 Task: Look for space in Badūria, India from 2nd June, 2023 to 15th June, 2023 for 2 adults and 1 pet in price range Rs.10000 to Rs.15000. Place can be entire place with 1  bedroom having 1 bed and 1 bathroom. Property type can be house, flat, guest house, hotel. Booking option can be shelf check-in. Required host language is English.
Action: Mouse moved to (436, 96)
Screenshot: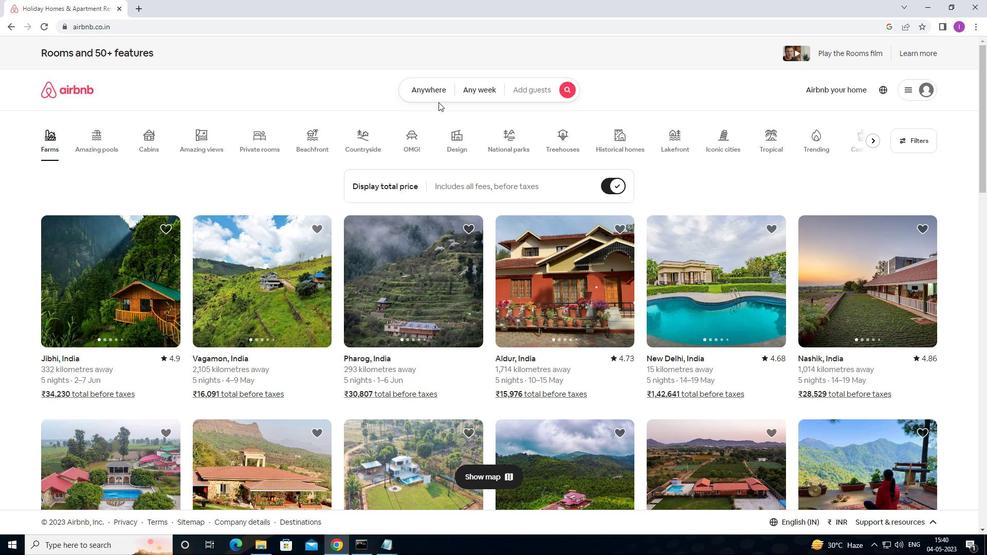 
Action: Mouse pressed left at (436, 96)
Screenshot: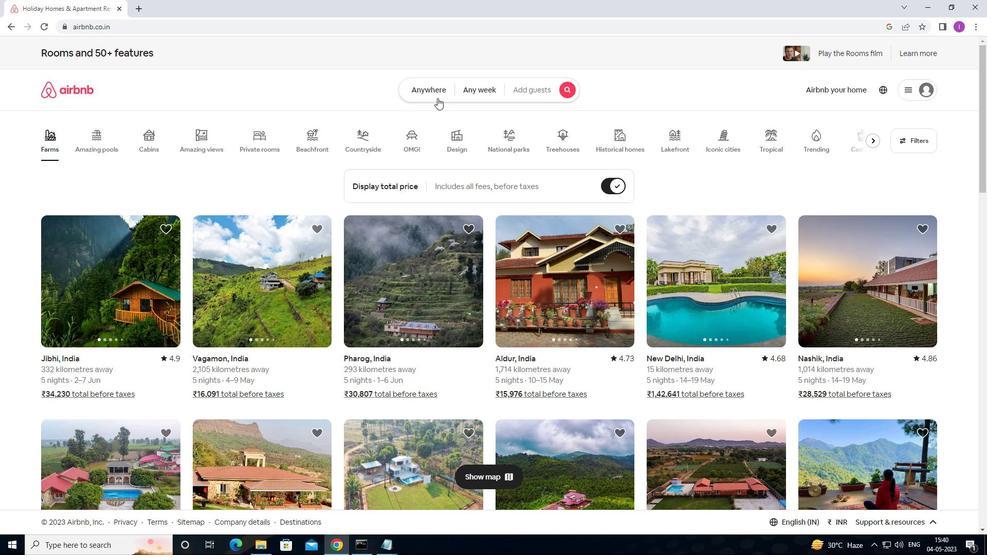 
Action: Mouse moved to (334, 129)
Screenshot: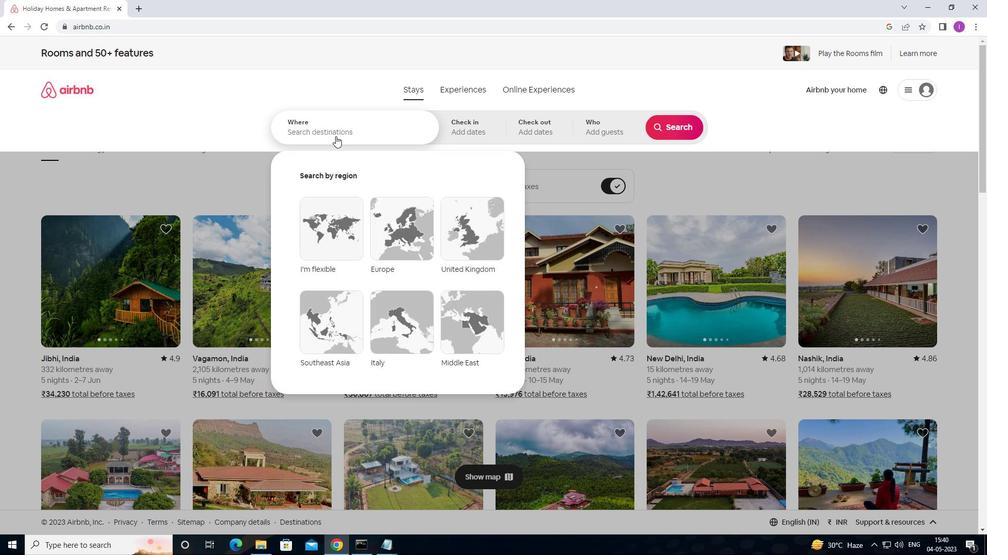 
Action: Mouse pressed left at (334, 129)
Screenshot: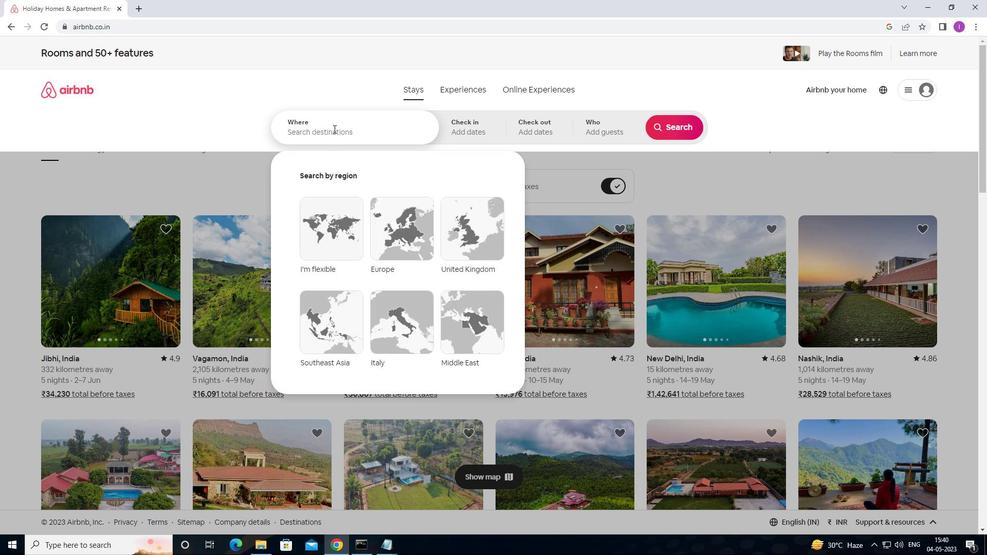 
Action: Mouse moved to (467, 133)
Screenshot: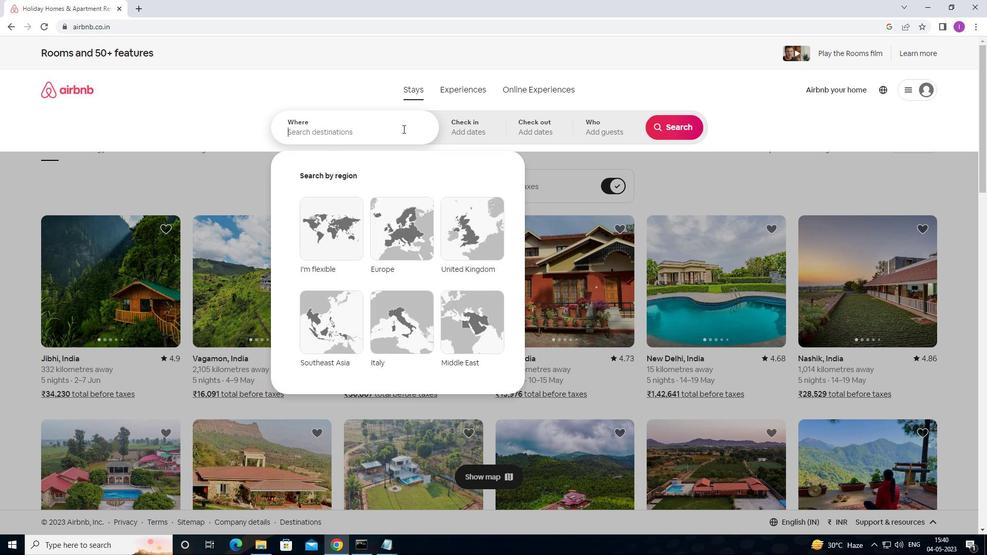 
Action: Key pressed <Key.shift>BADURIA,<Key.shift>INDIA
Screenshot: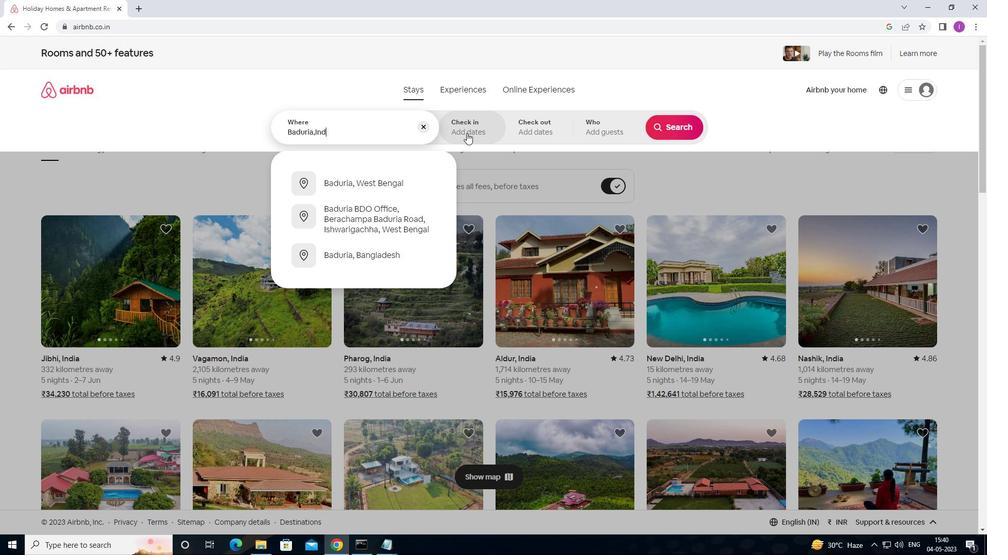 
Action: Mouse pressed left at (467, 133)
Screenshot: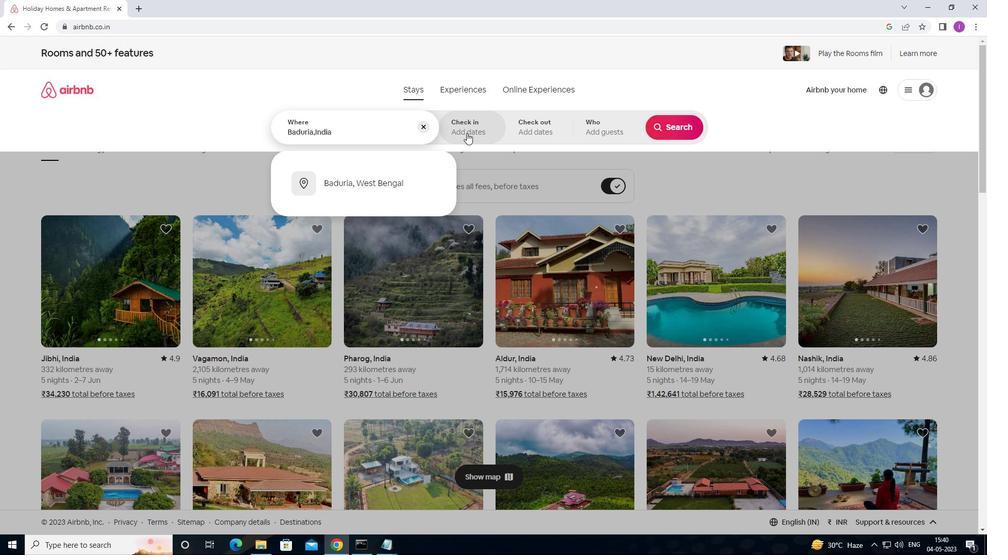 
Action: Mouse moved to (676, 209)
Screenshot: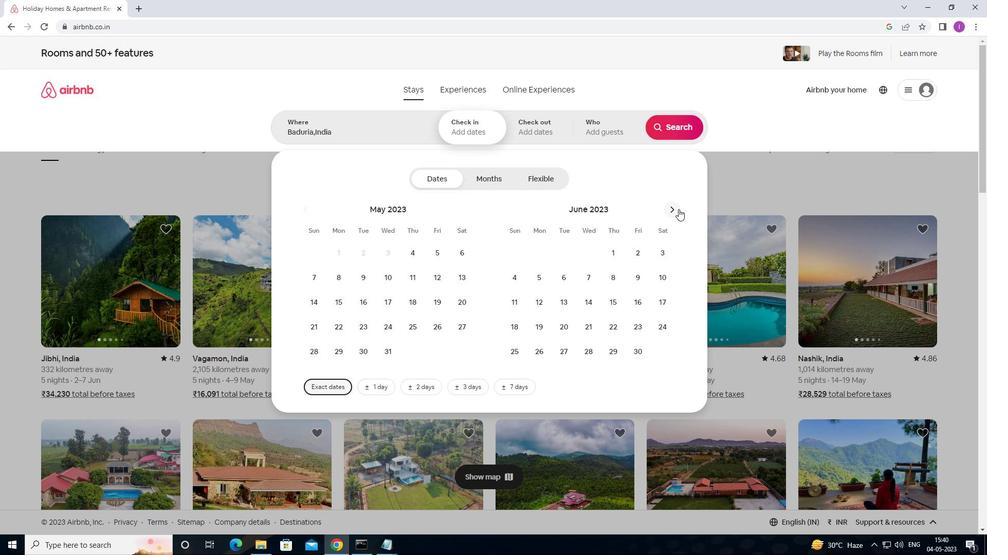 
Action: Mouse pressed left at (676, 209)
Screenshot: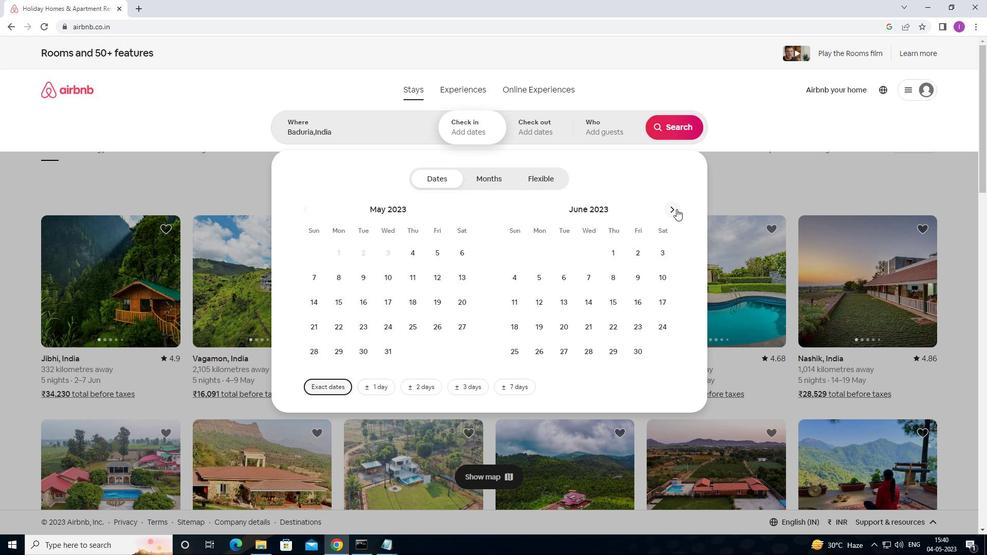
Action: Mouse moved to (431, 253)
Screenshot: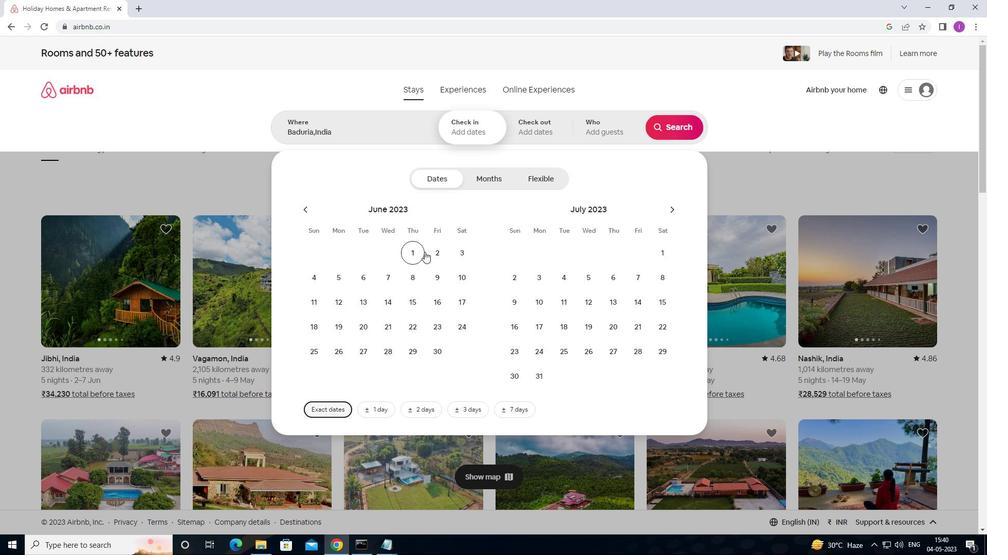 
Action: Mouse pressed left at (431, 253)
Screenshot: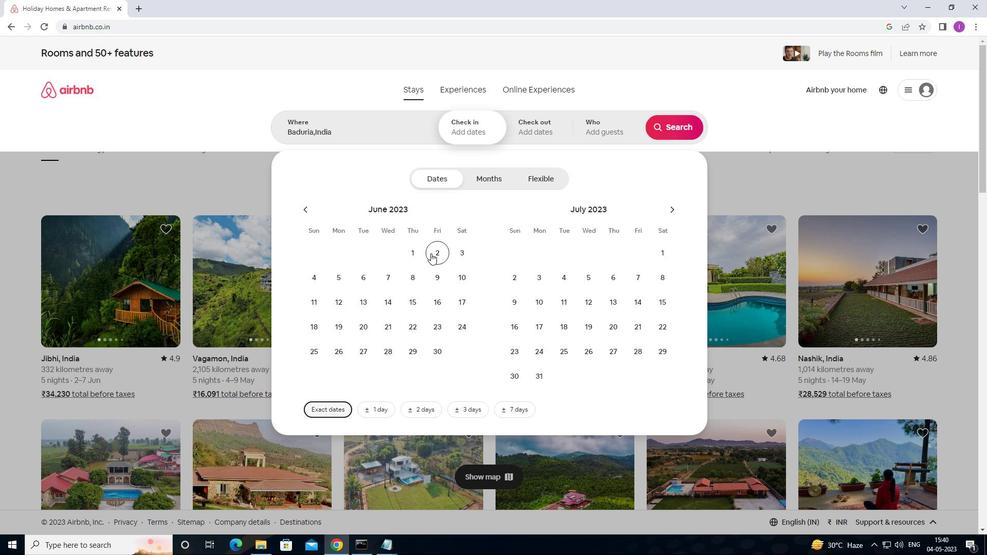 
Action: Mouse moved to (408, 295)
Screenshot: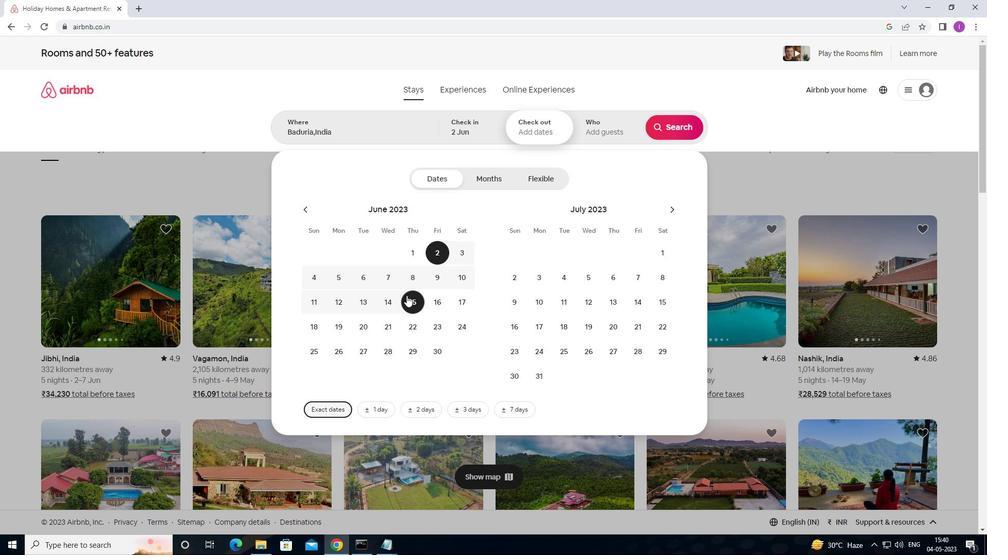 
Action: Mouse pressed left at (408, 295)
Screenshot: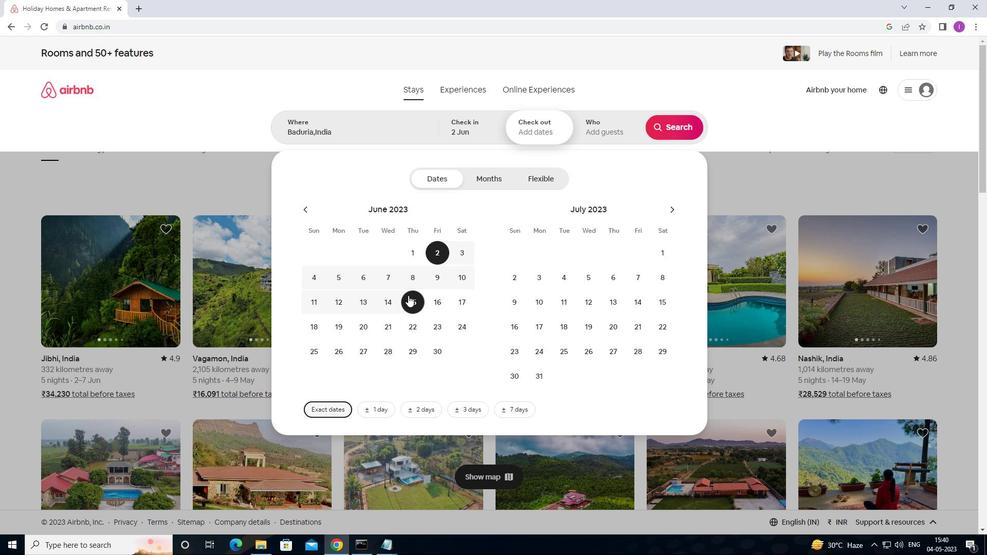 
Action: Mouse moved to (603, 137)
Screenshot: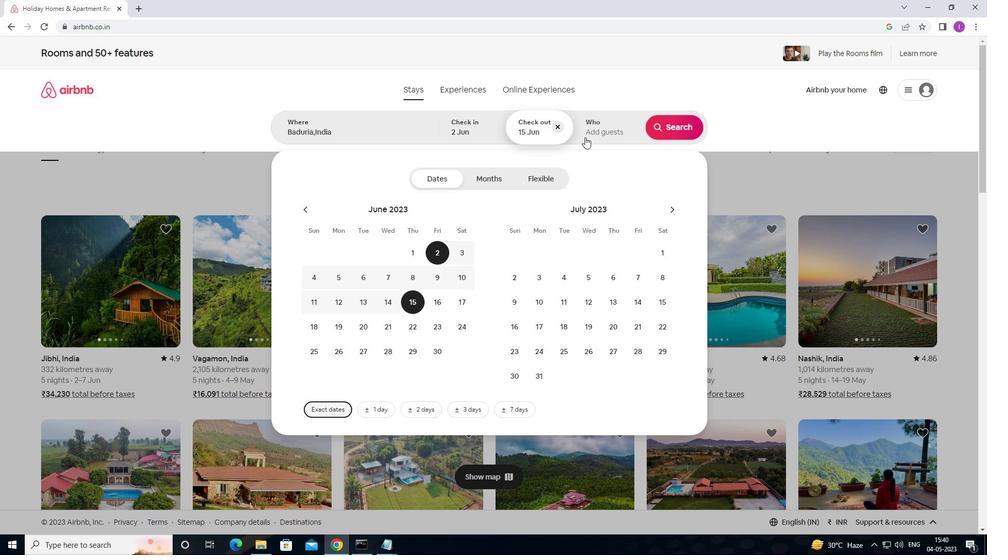 
Action: Mouse pressed left at (603, 137)
Screenshot: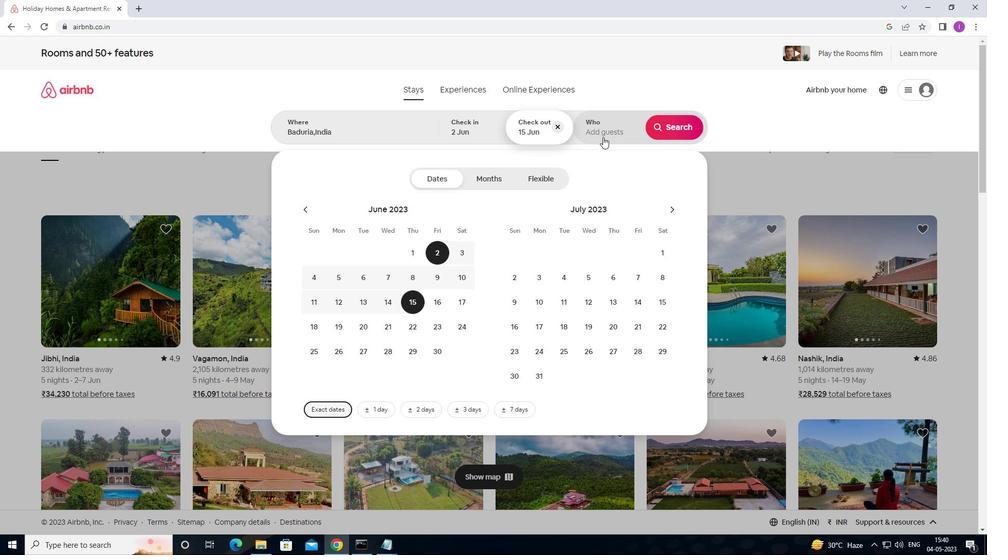 
Action: Mouse moved to (670, 180)
Screenshot: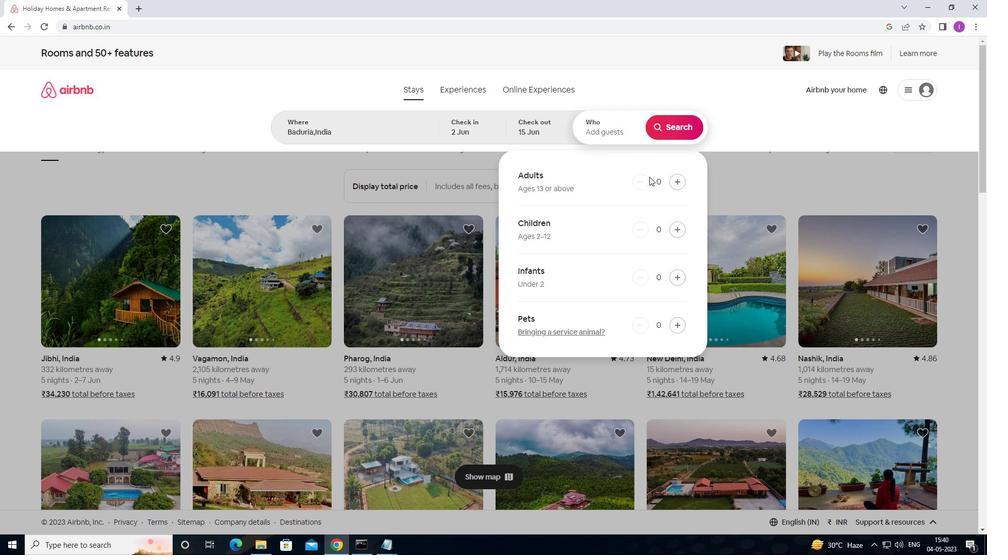
Action: Mouse pressed left at (670, 180)
Screenshot: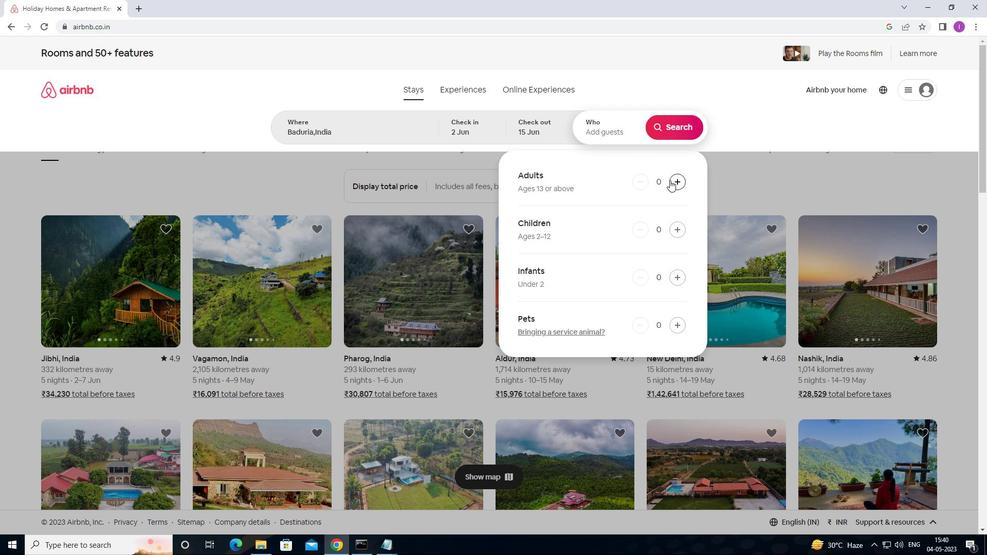 
Action: Mouse moved to (670, 180)
Screenshot: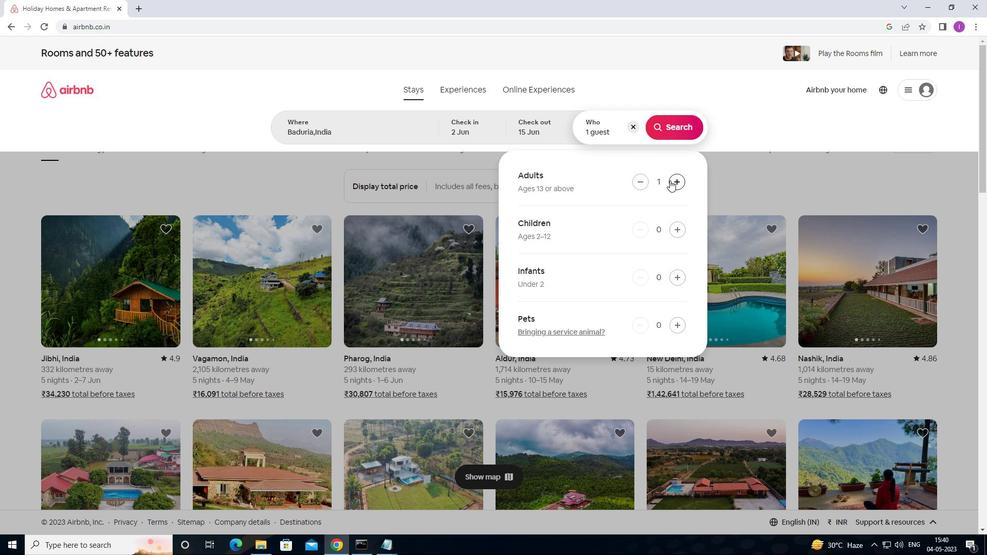 
Action: Mouse pressed left at (670, 180)
Screenshot: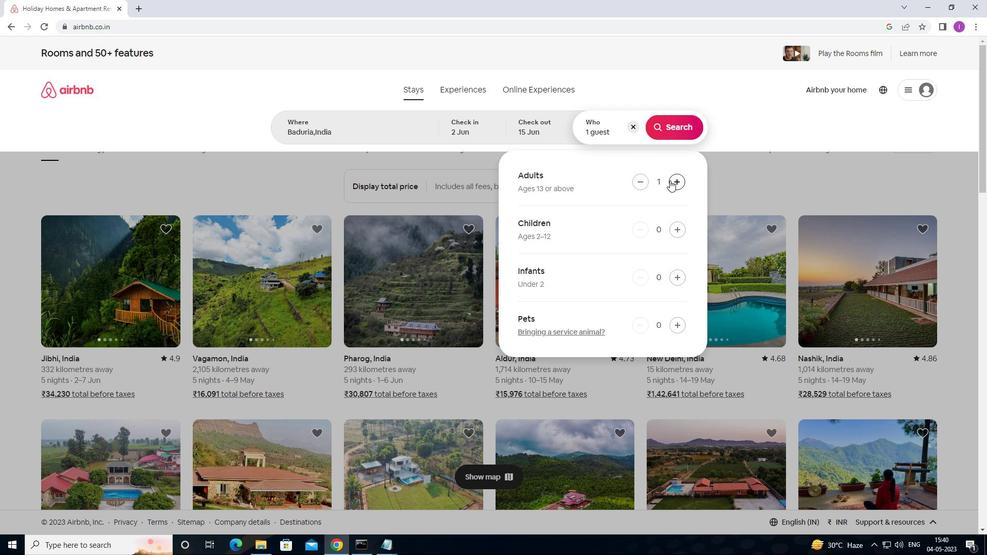 
Action: Mouse moved to (674, 326)
Screenshot: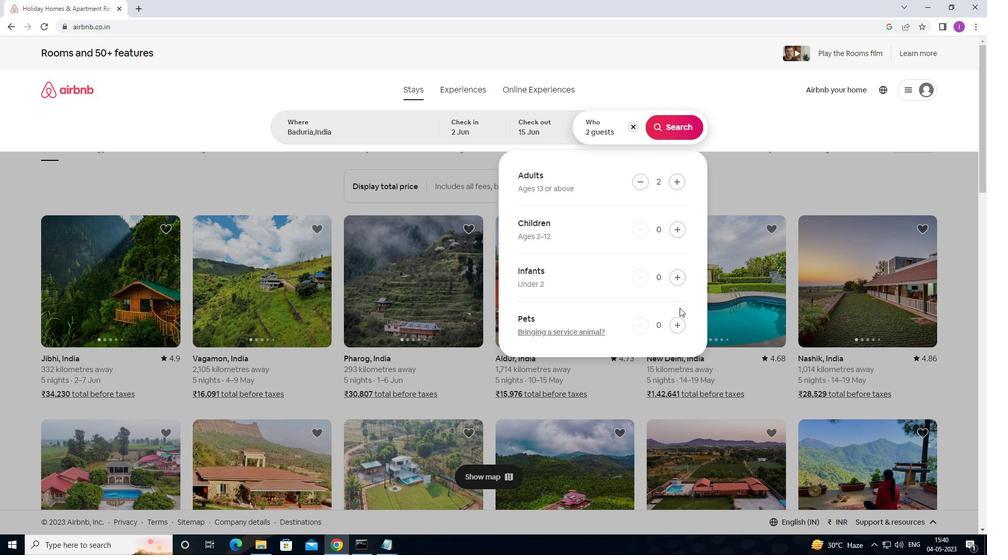 
Action: Mouse pressed left at (674, 326)
Screenshot: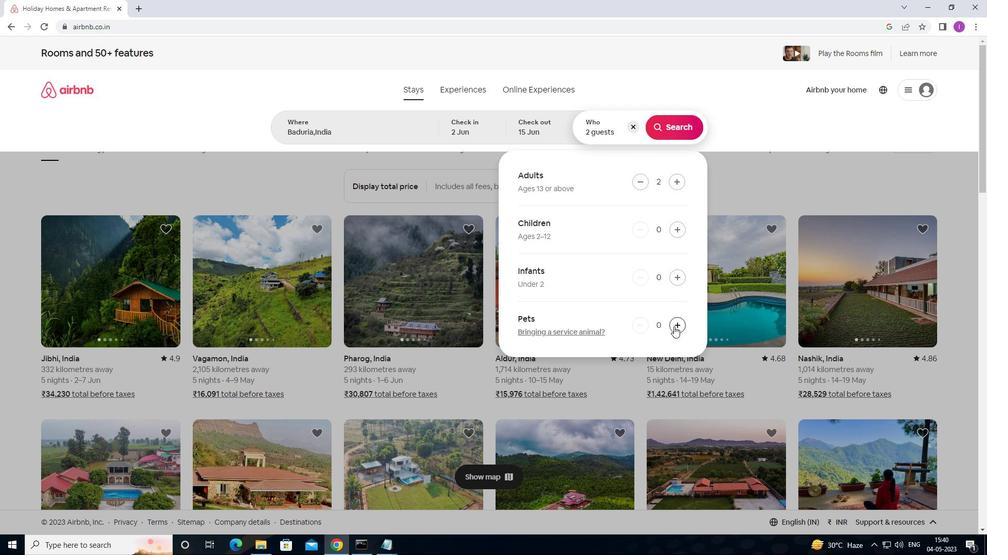 
Action: Mouse moved to (669, 134)
Screenshot: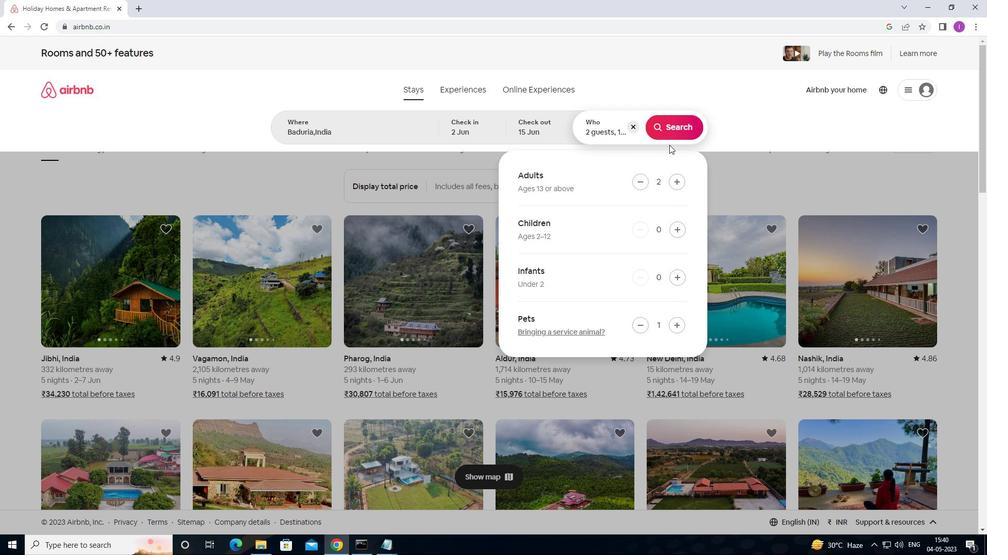 
Action: Mouse pressed left at (669, 134)
Screenshot: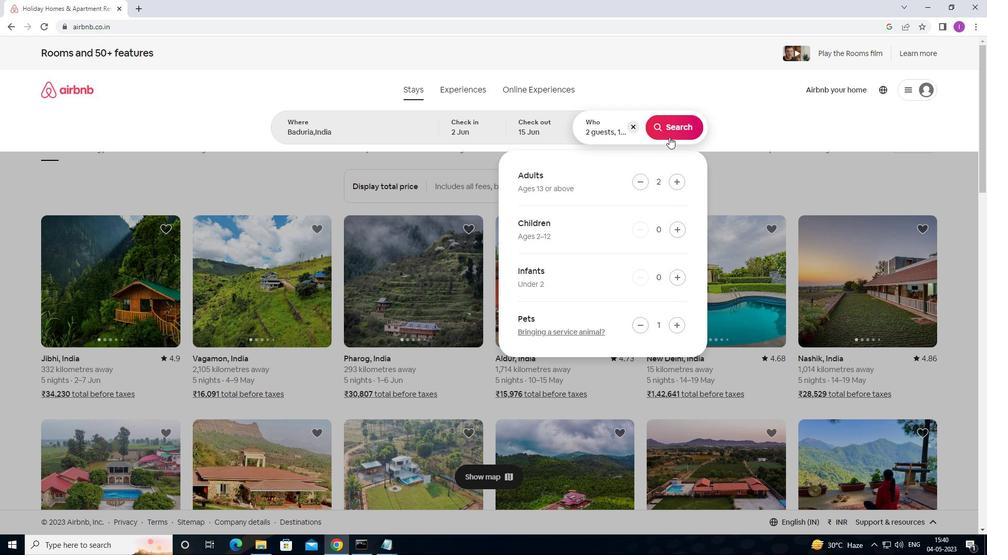 
Action: Mouse moved to (951, 103)
Screenshot: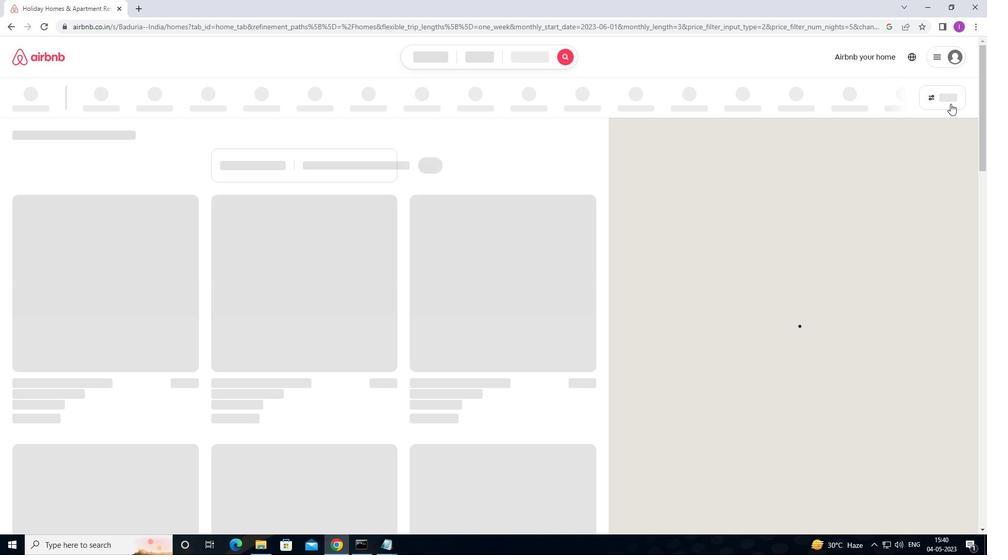 
Action: Mouse pressed left at (951, 103)
Screenshot: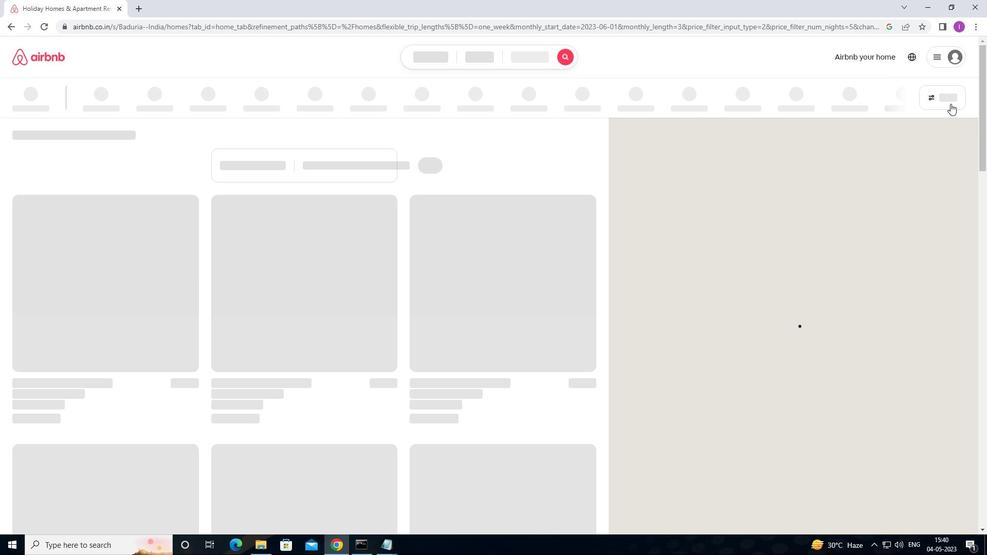 
Action: Mouse moved to (934, 98)
Screenshot: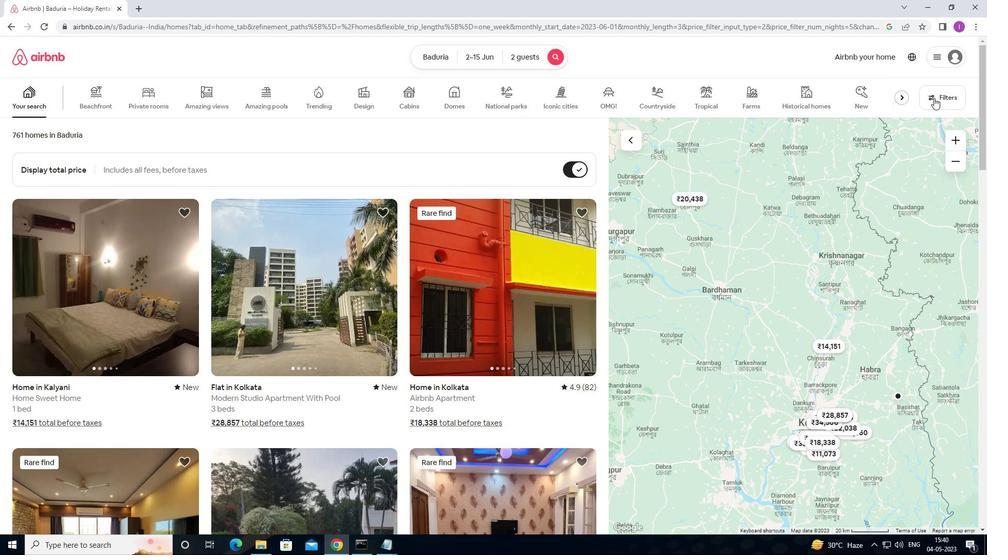
Action: Mouse pressed left at (934, 98)
Screenshot: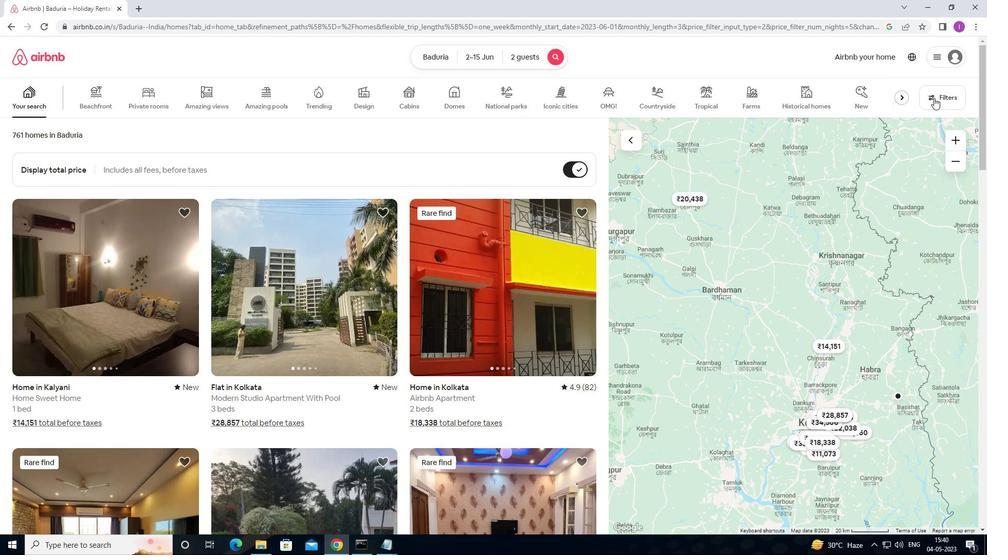 
Action: Mouse moved to (371, 230)
Screenshot: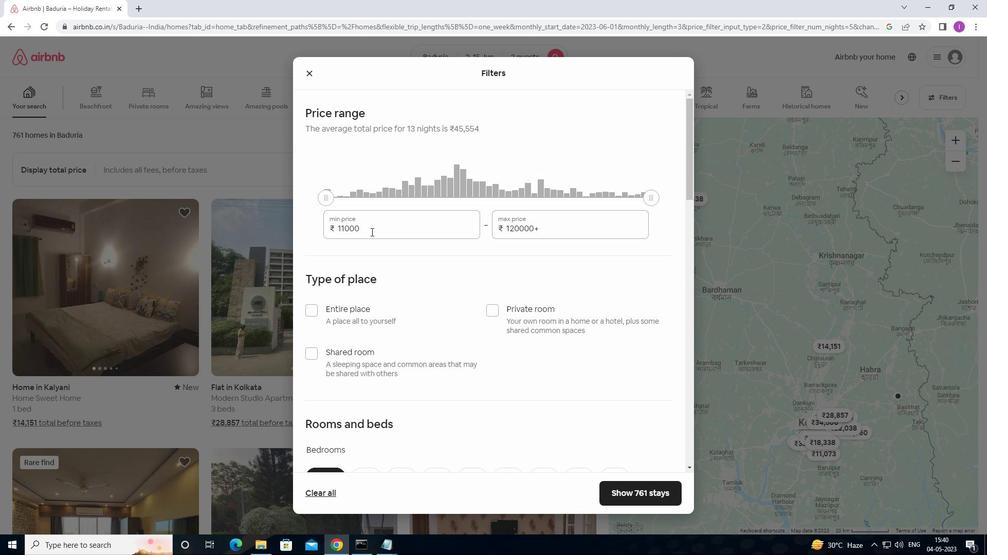 
Action: Mouse pressed left at (371, 230)
Screenshot: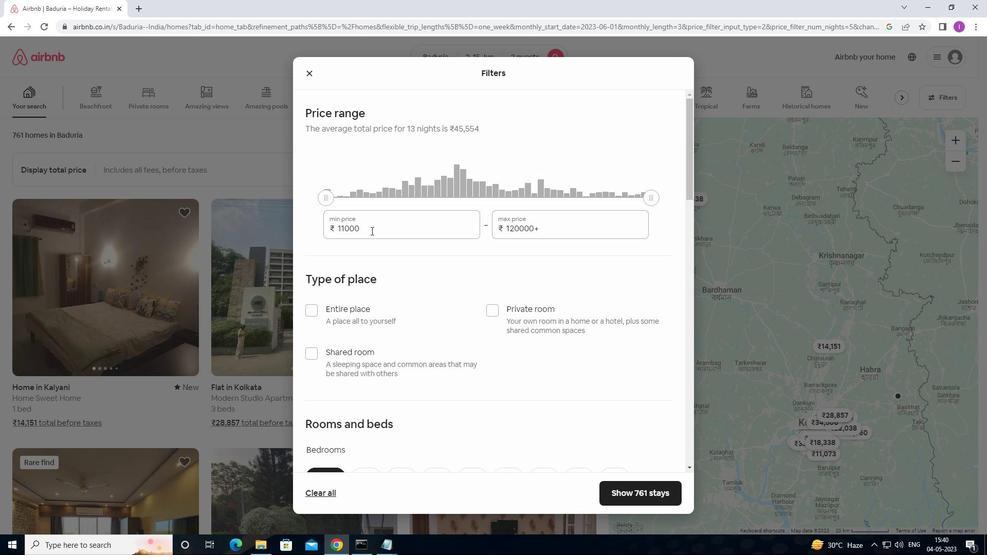 
Action: Mouse moved to (341, 230)
Screenshot: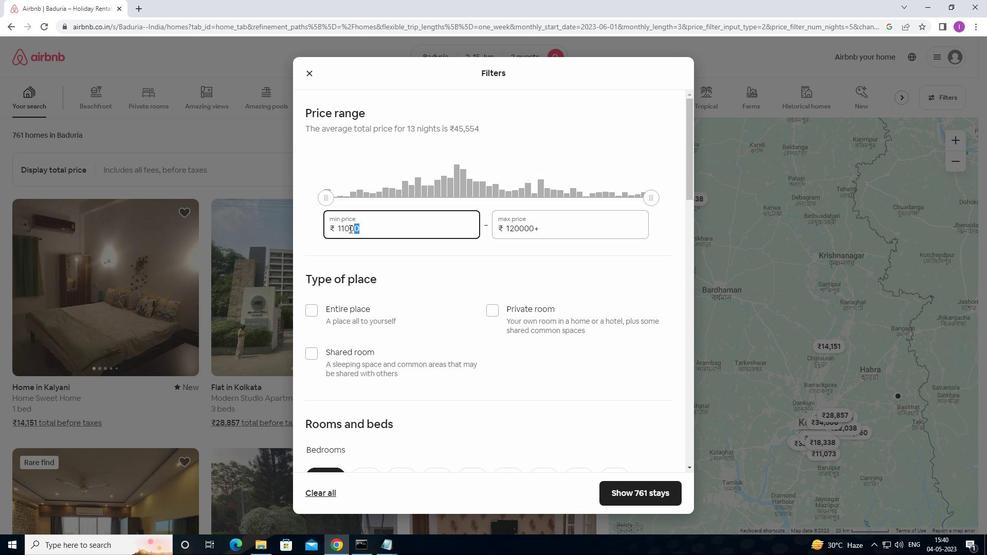 
Action: Mouse pressed left at (341, 230)
Screenshot: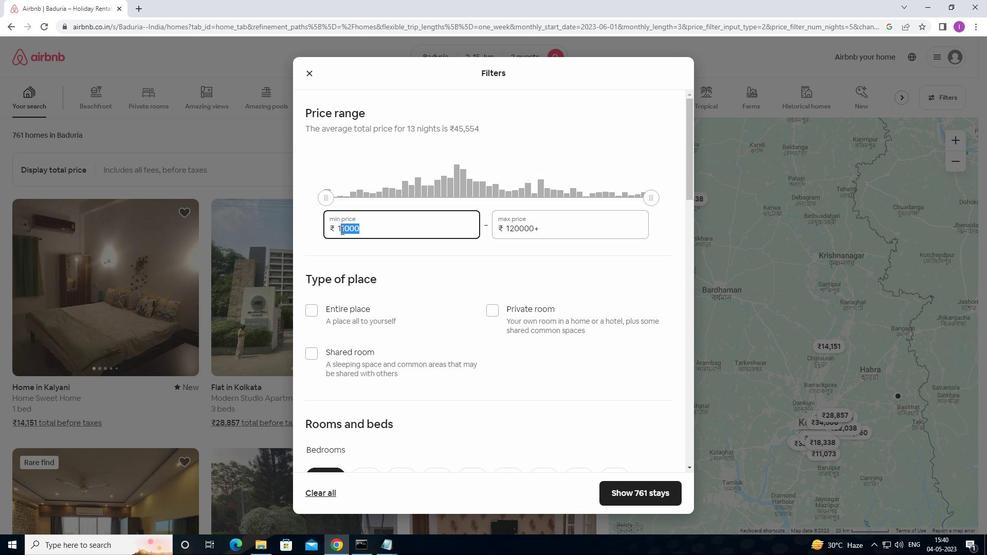 
Action: Mouse moved to (374, 225)
Screenshot: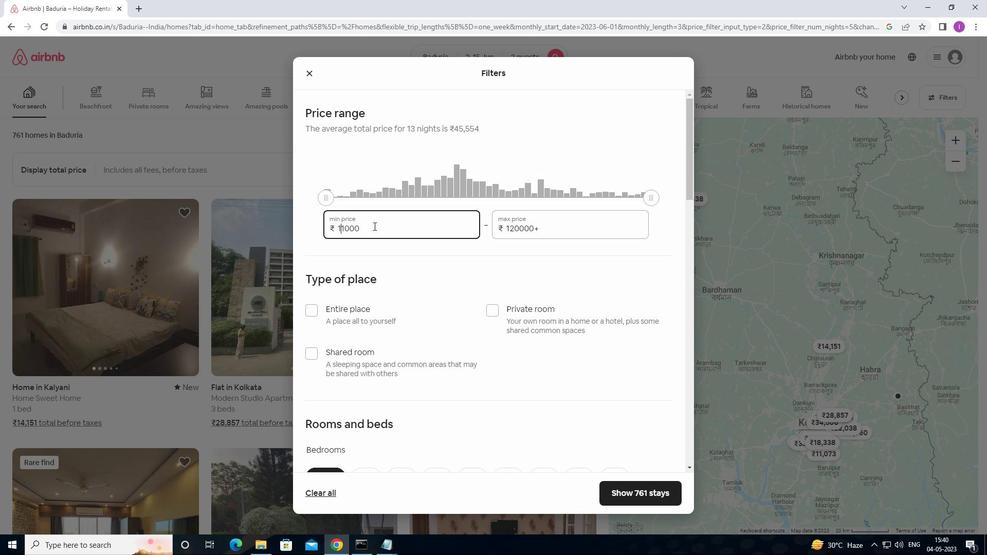 
Action: Mouse pressed left at (374, 225)
Screenshot: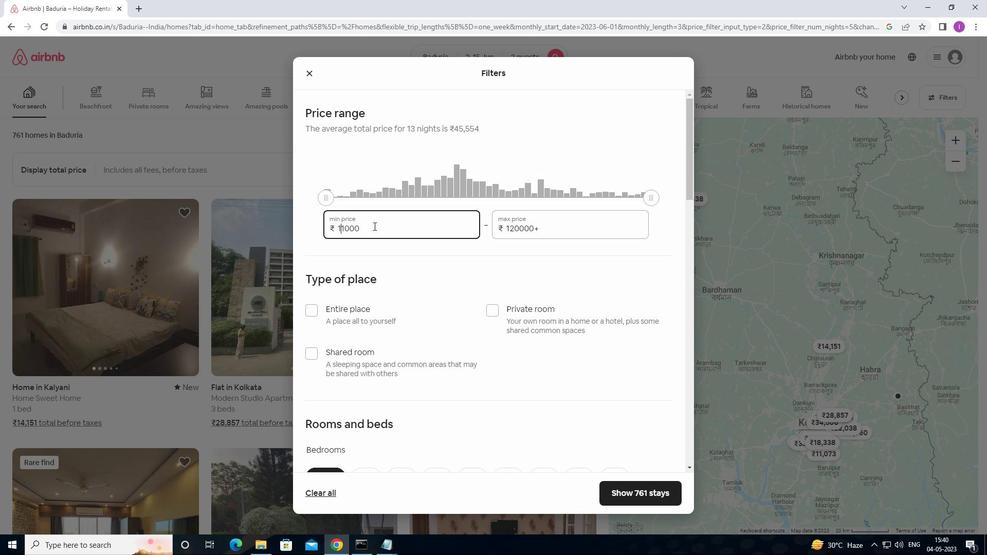 
Action: Mouse moved to (489, 226)
Screenshot: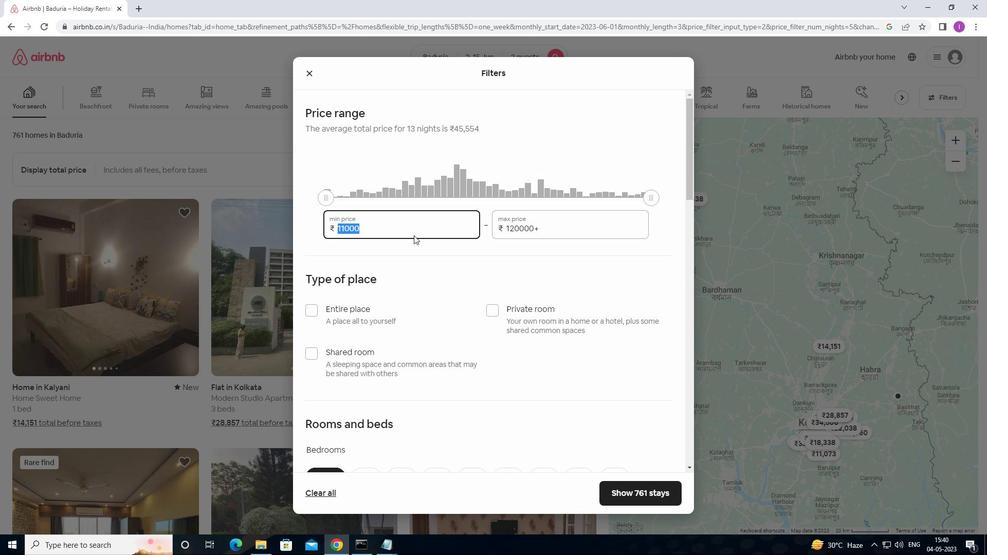 
Action: Key pressed 10
Screenshot: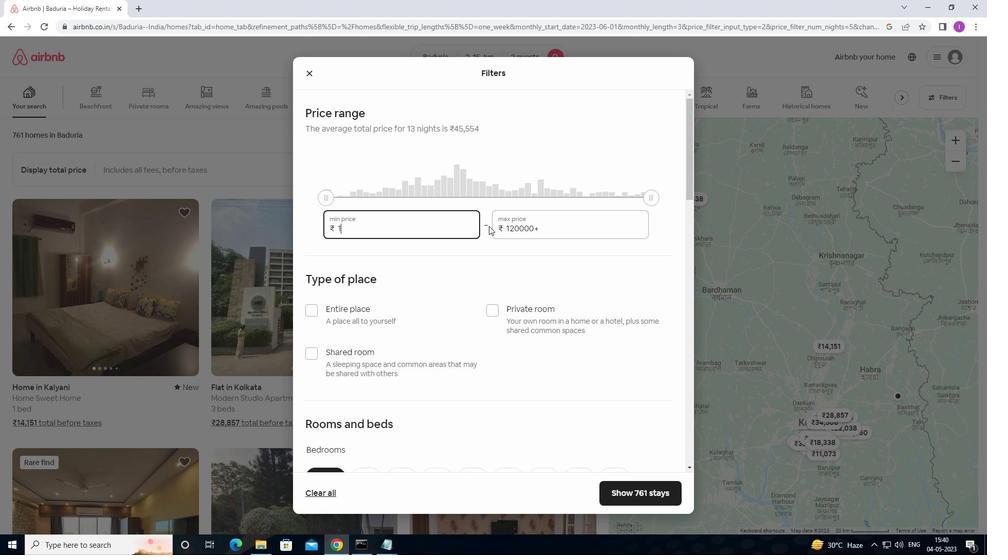 
Action: Mouse moved to (489, 226)
Screenshot: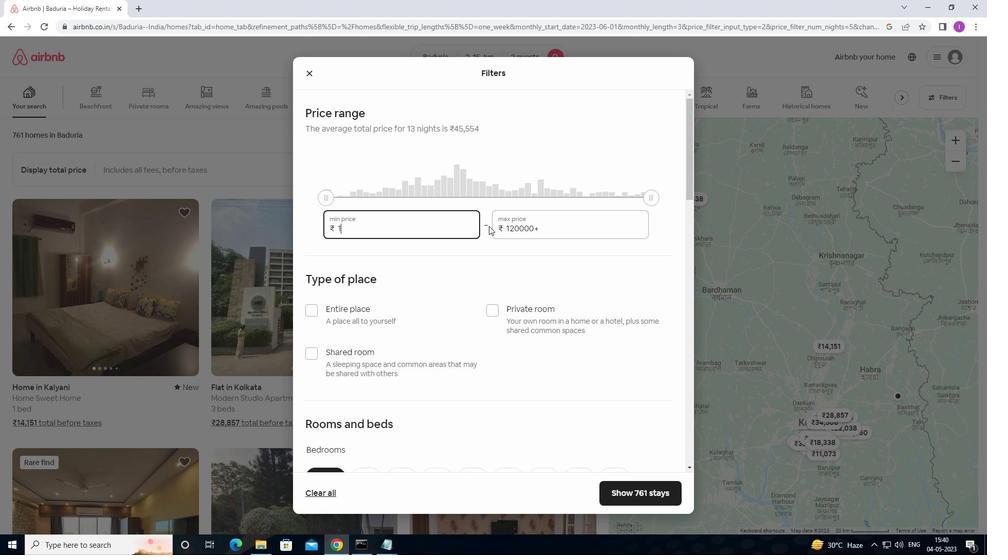 
Action: Key pressed 000
Screenshot: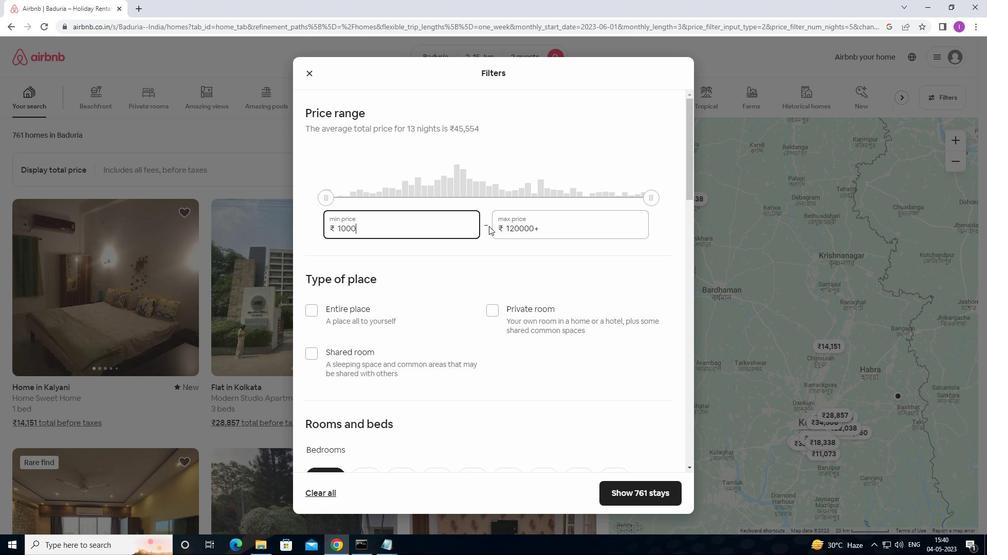 
Action: Mouse moved to (552, 229)
Screenshot: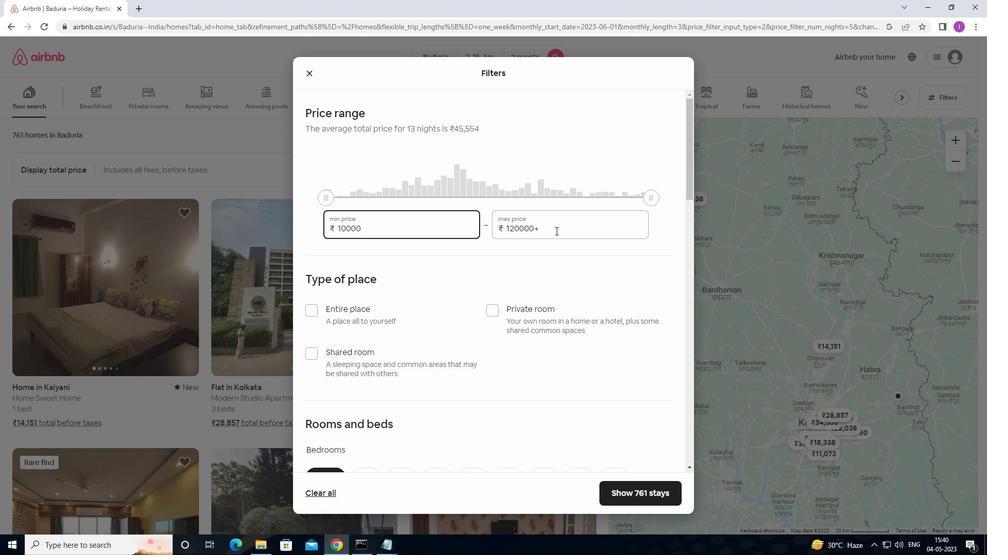 
Action: Mouse pressed left at (552, 229)
Screenshot: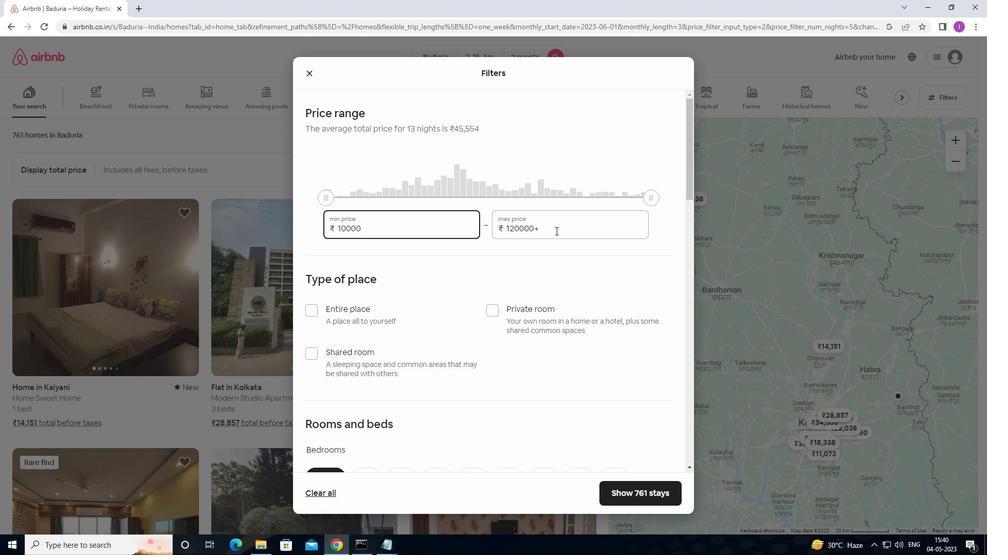 
Action: Mouse moved to (477, 243)
Screenshot: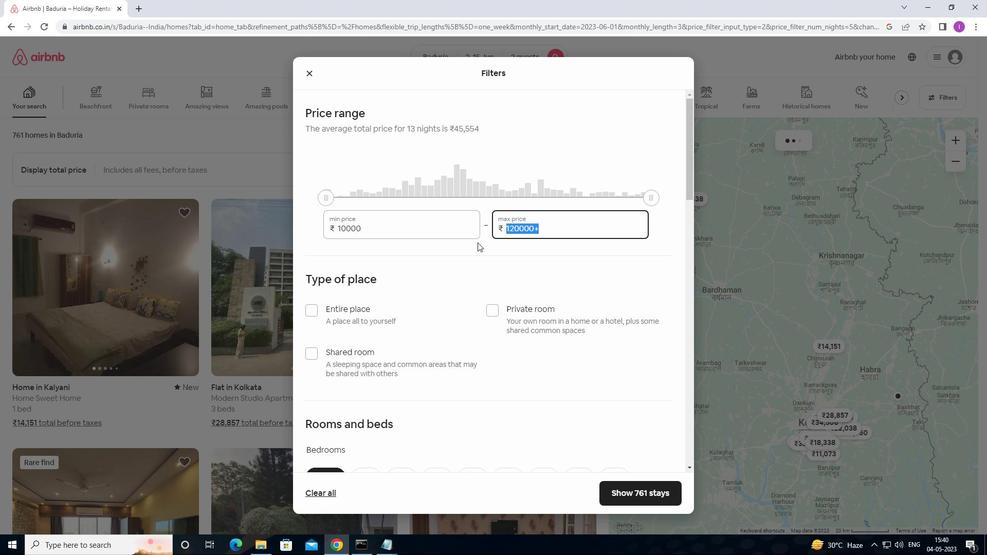 
Action: Key pressed 1500
Screenshot: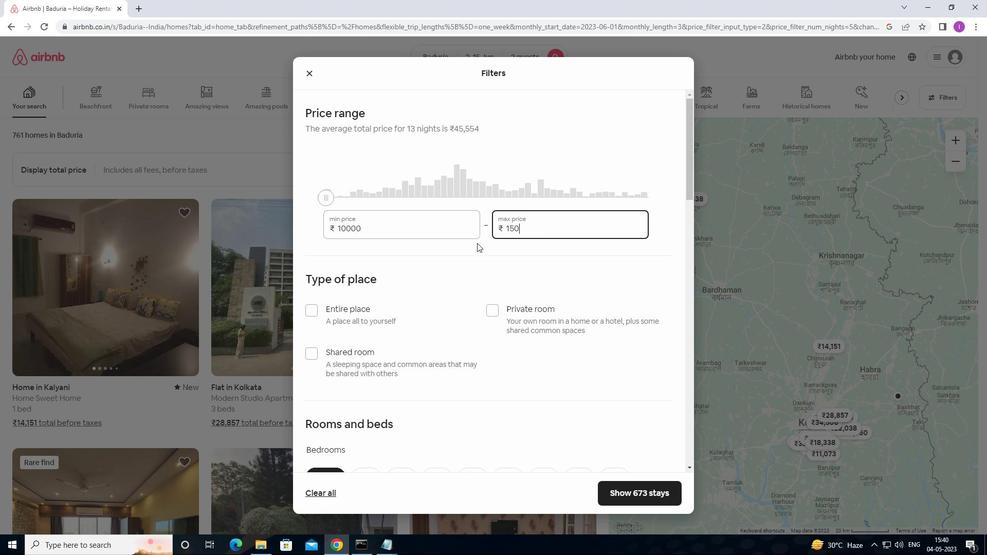 
Action: Mouse moved to (476, 244)
Screenshot: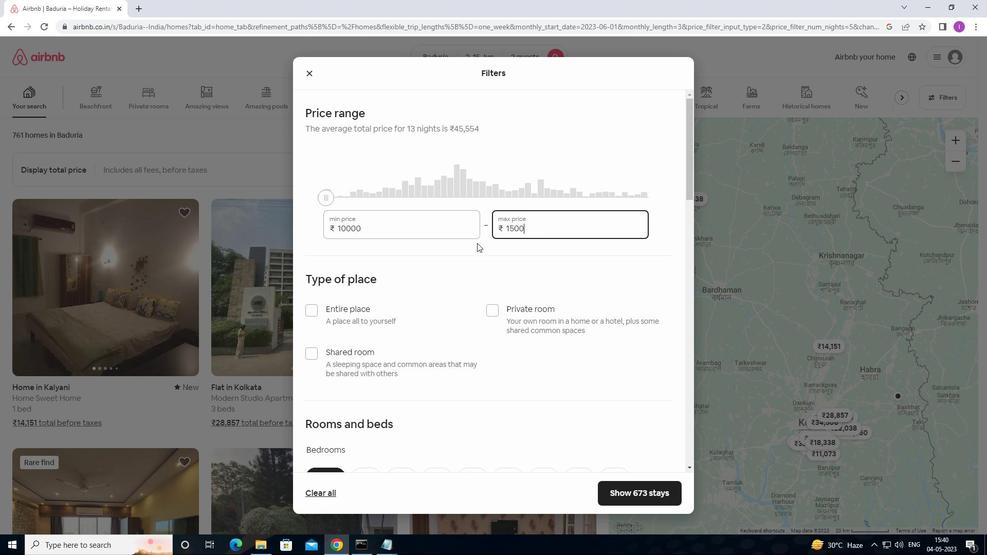
Action: Key pressed 0
Screenshot: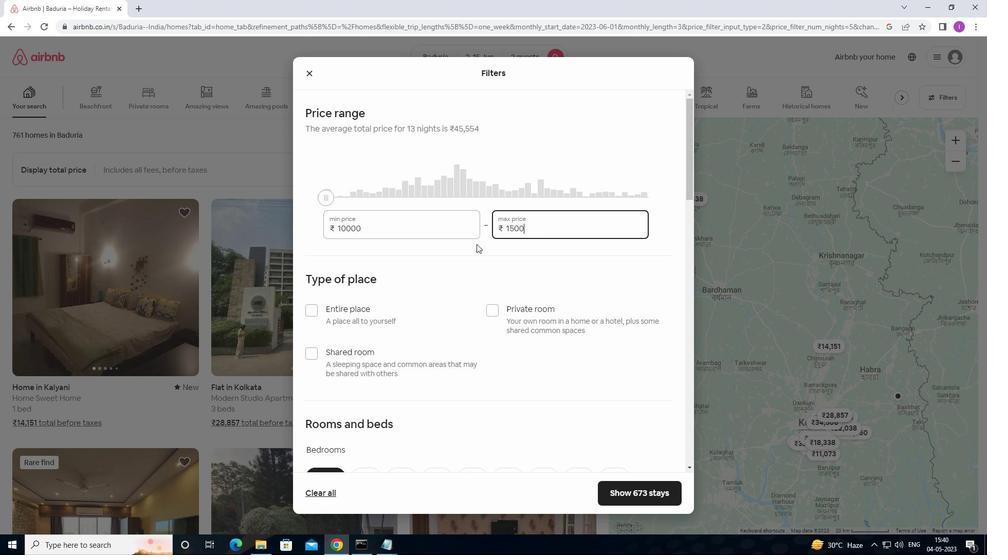 
Action: Mouse moved to (317, 308)
Screenshot: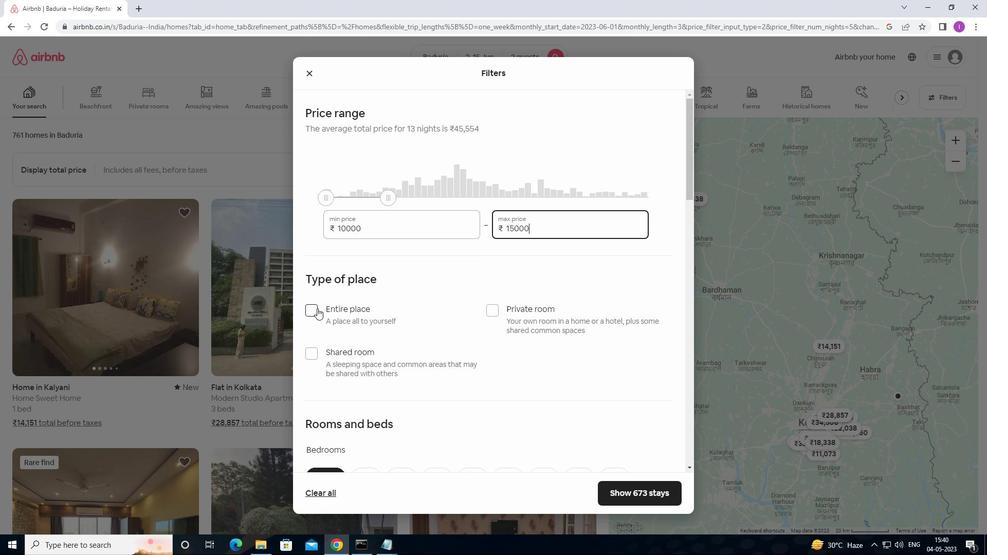
Action: Mouse pressed left at (317, 308)
Screenshot: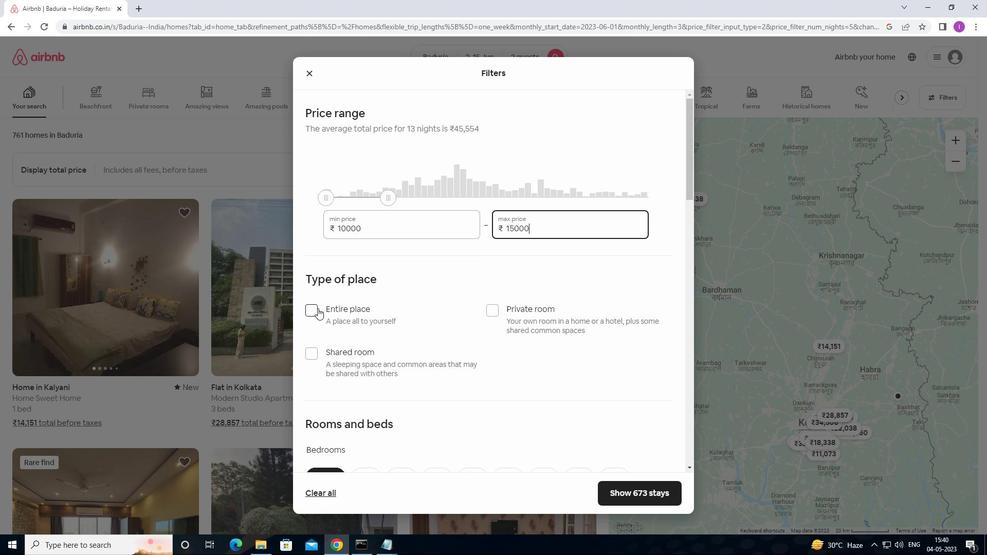 
Action: Mouse moved to (388, 296)
Screenshot: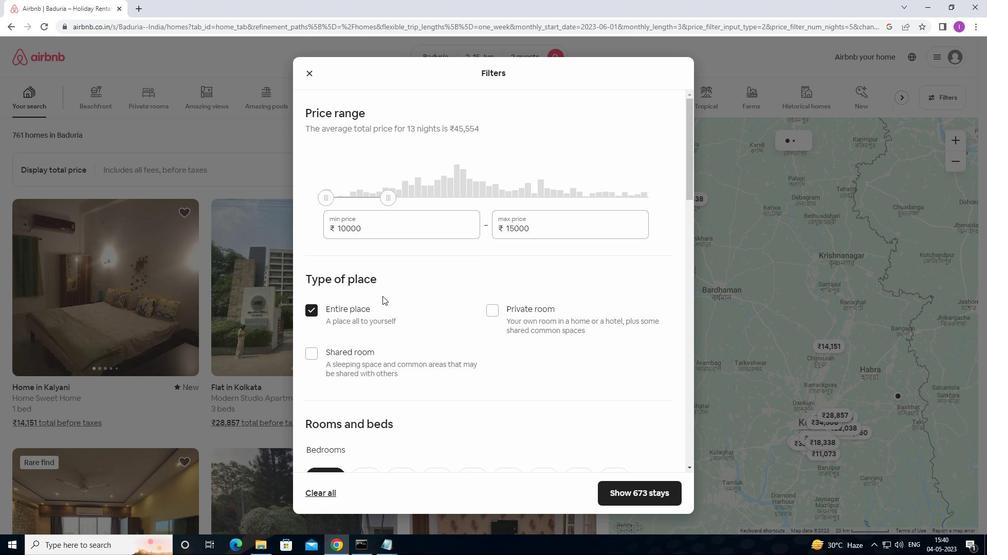 
Action: Mouse scrolled (388, 296) with delta (0, 0)
Screenshot: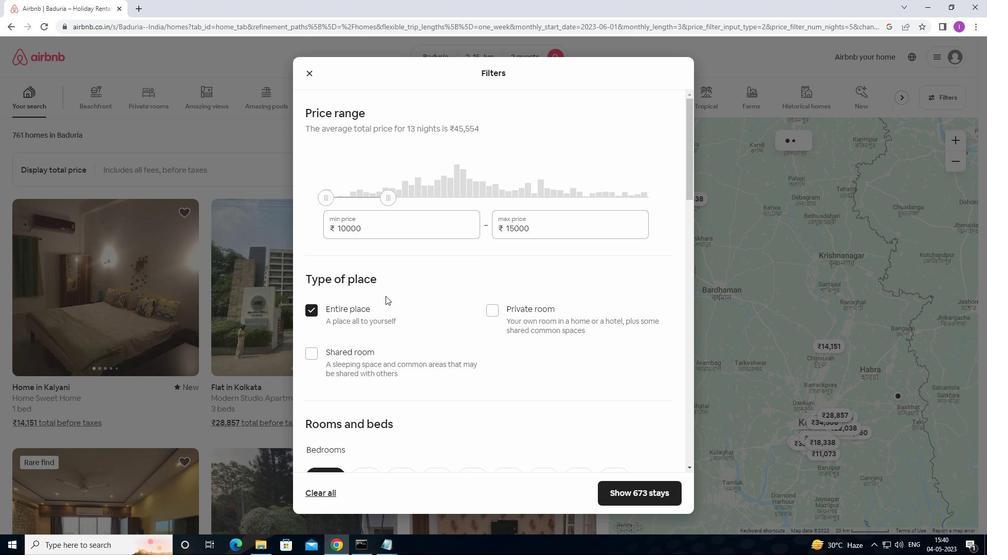 
Action: Mouse scrolled (388, 296) with delta (0, 0)
Screenshot: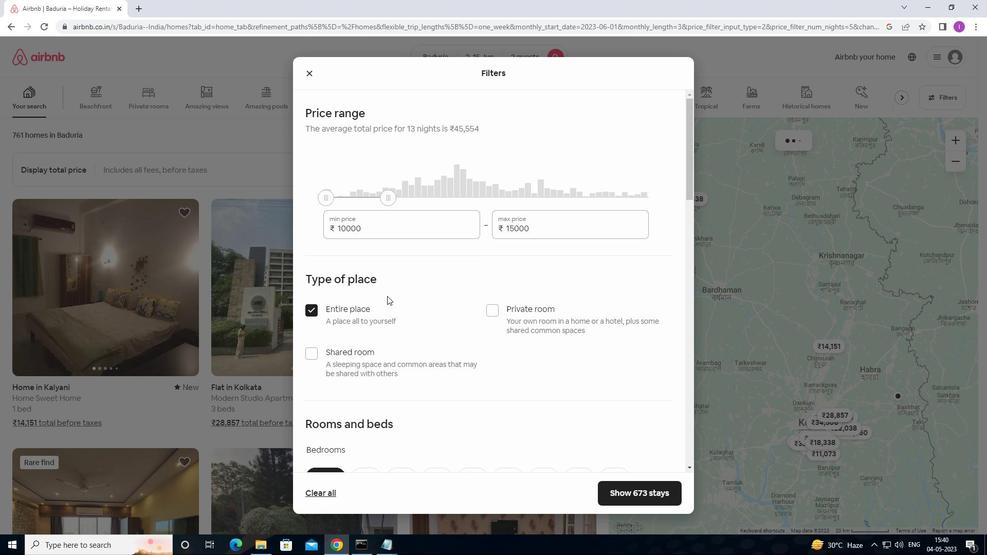
Action: Mouse moved to (379, 362)
Screenshot: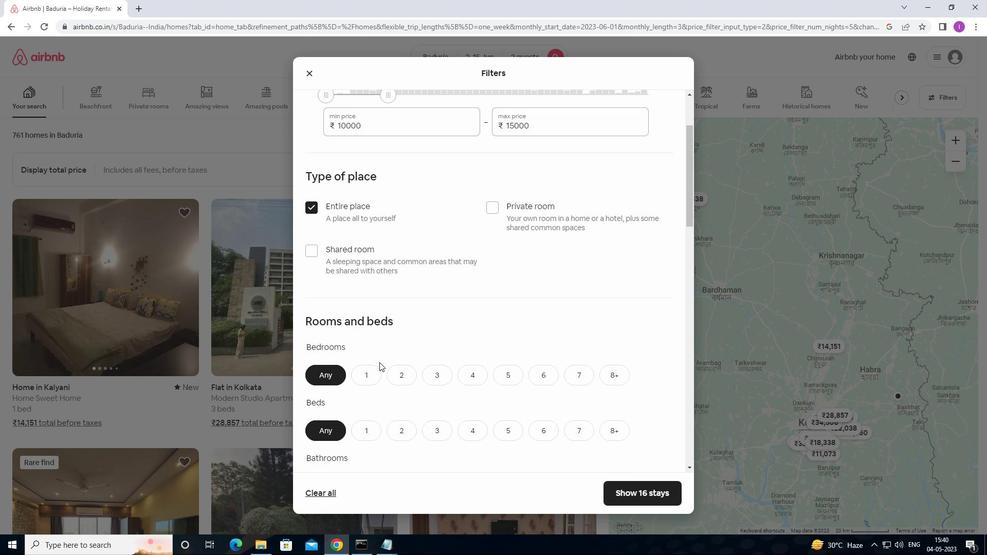 
Action: Mouse scrolled (379, 361) with delta (0, 0)
Screenshot: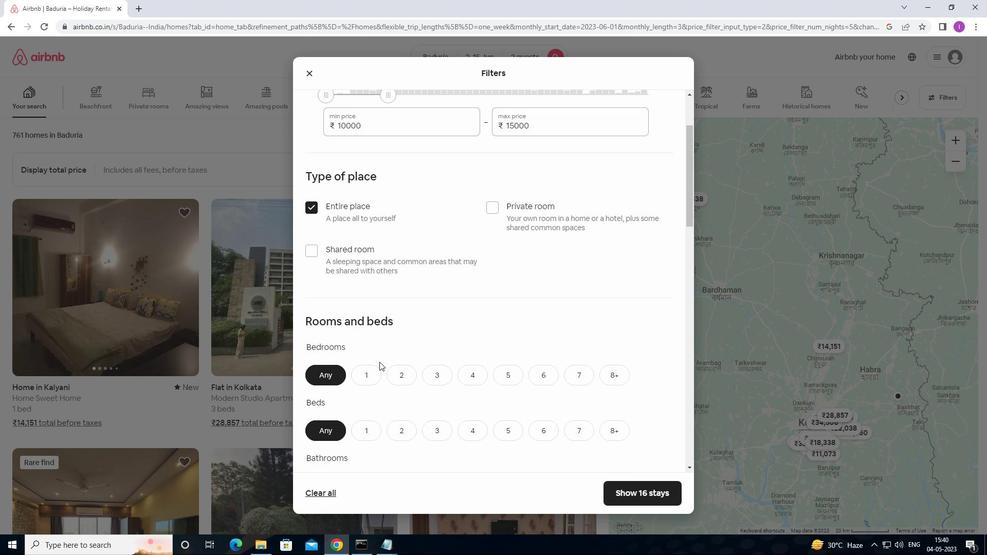 
Action: Mouse moved to (361, 326)
Screenshot: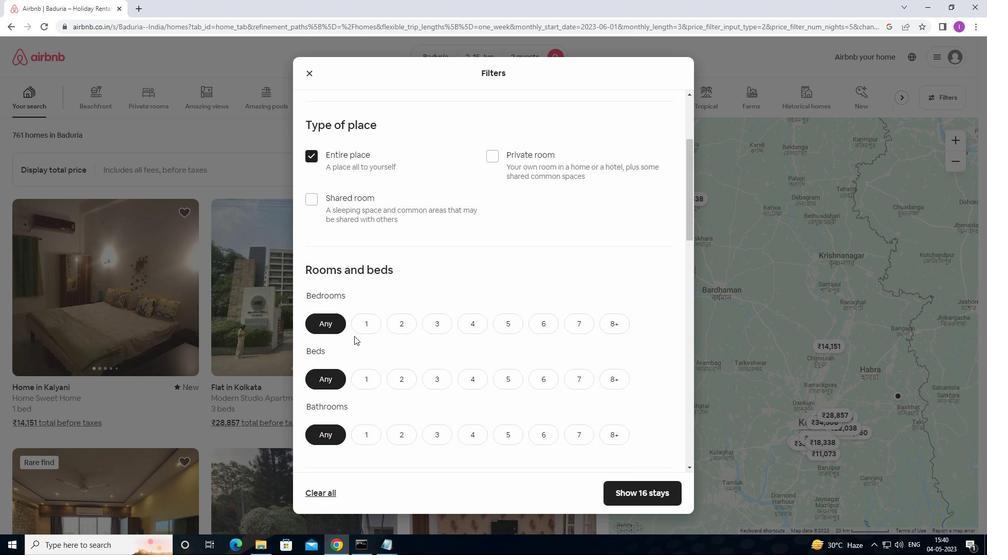 
Action: Mouse pressed left at (361, 326)
Screenshot: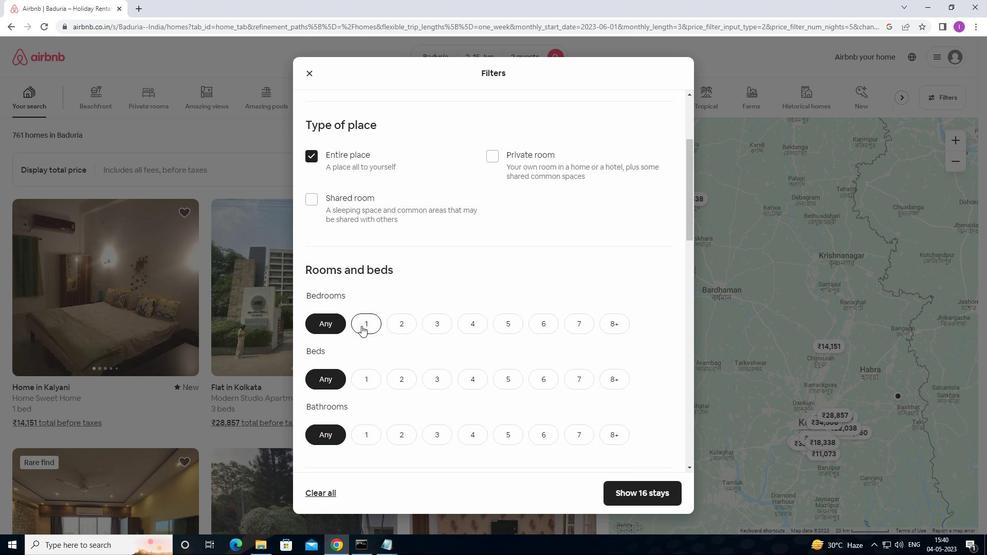
Action: Mouse moved to (373, 378)
Screenshot: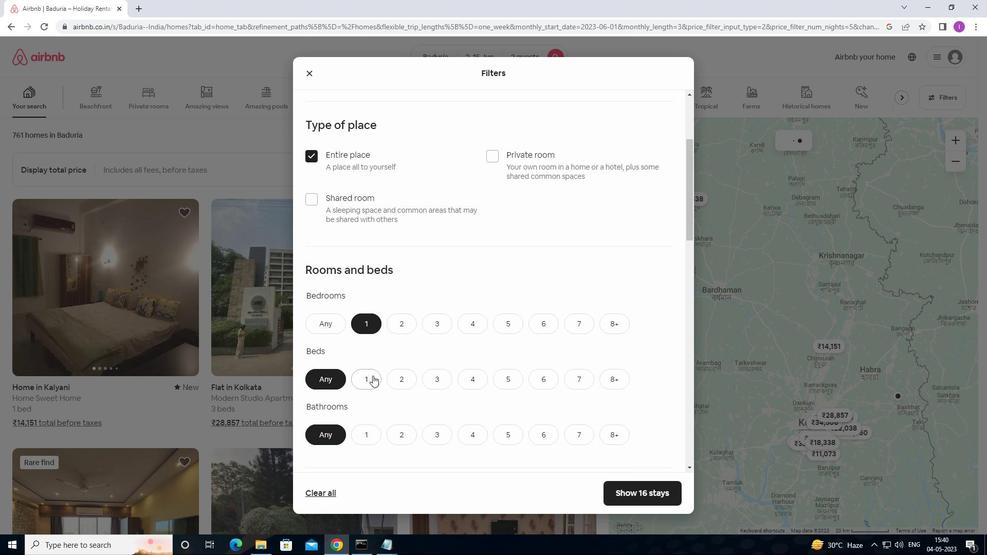 
Action: Mouse pressed left at (373, 378)
Screenshot: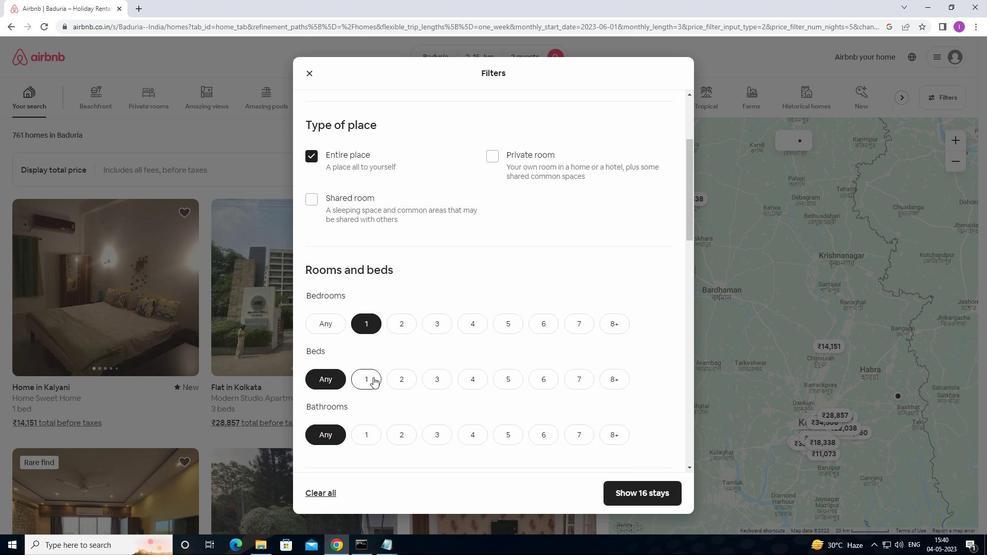 
Action: Mouse moved to (370, 430)
Screenshot: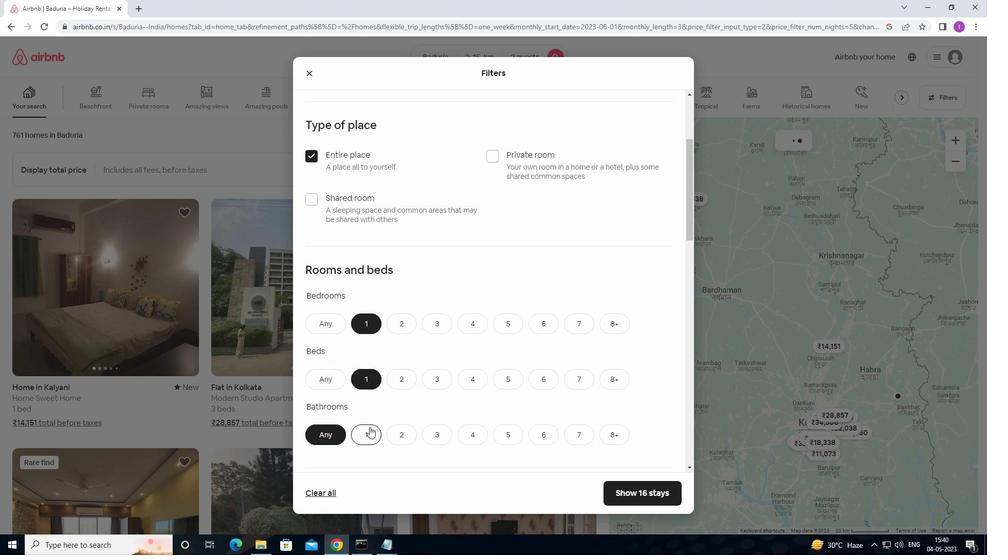 
Action: Mouse pressed left at (370, 430)
Screenshot: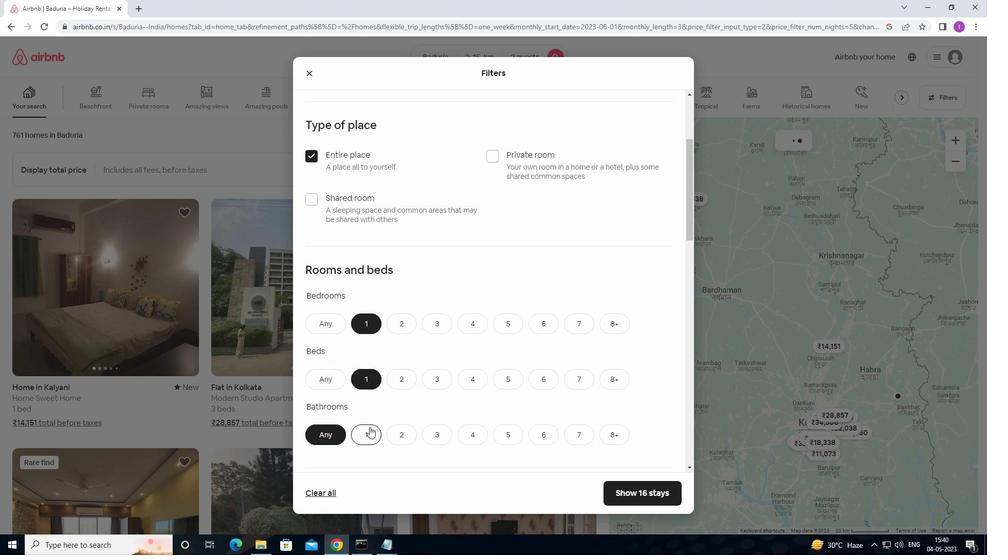 
Action: Mouse moved to (391, 425)
Screenshot: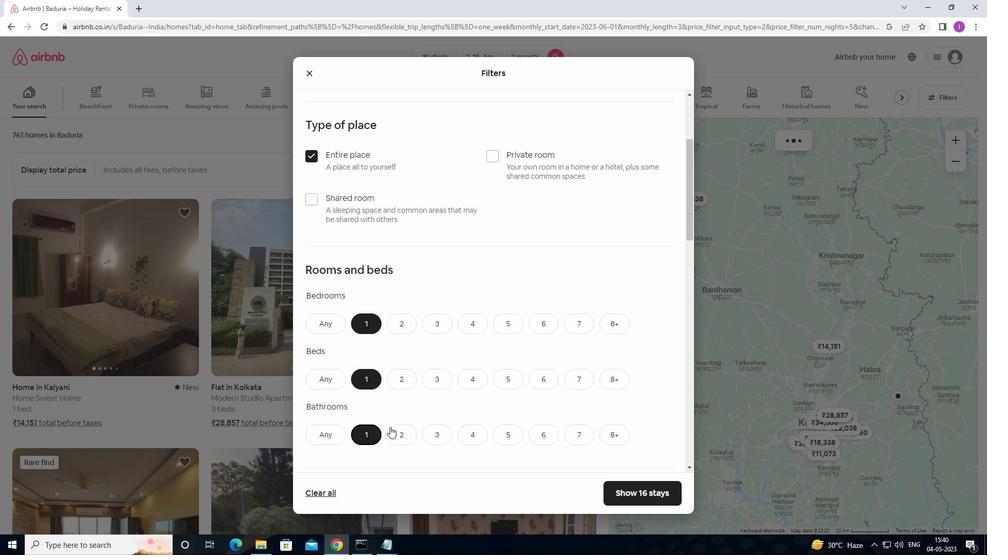 
Action: Mouse scrolled (391, 424) with delta (0, 0)
Screenshot: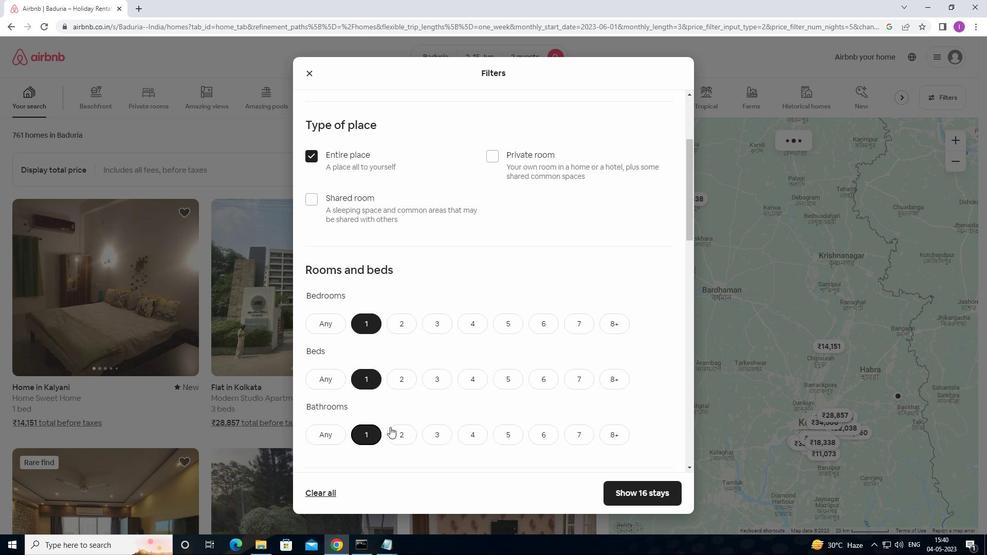 
Action: Mouse scrolled (391, 424) with delta (0, 0)
Screenshot: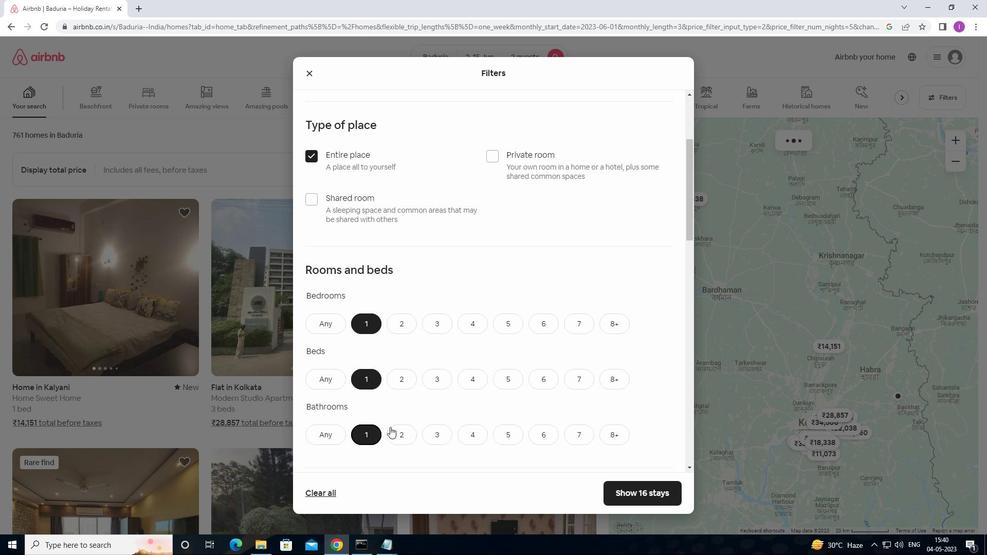 
Action: Mouse scrolled (391, 424) with delta (0, 0)
Screenshot: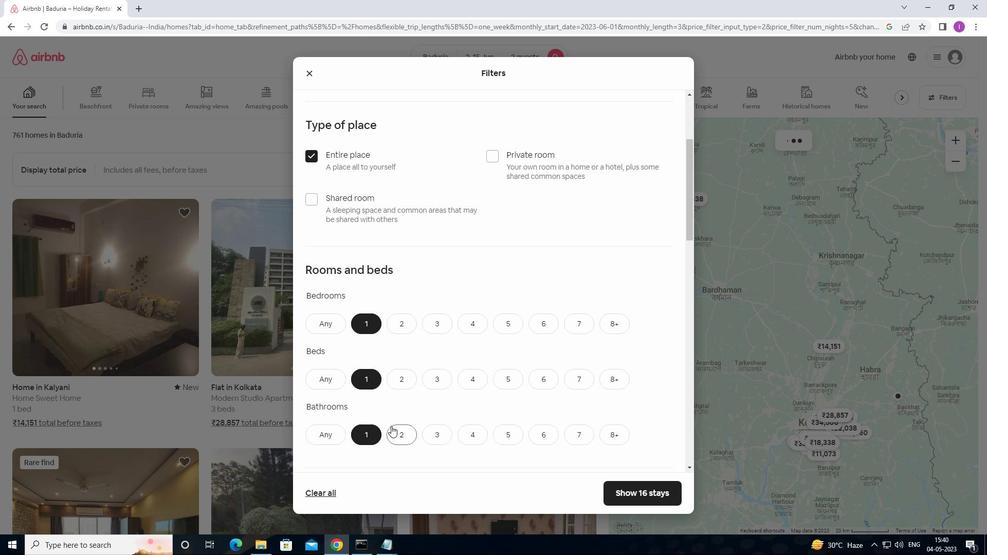 
Action: Mouse moved to (368, 405)
Screenshot: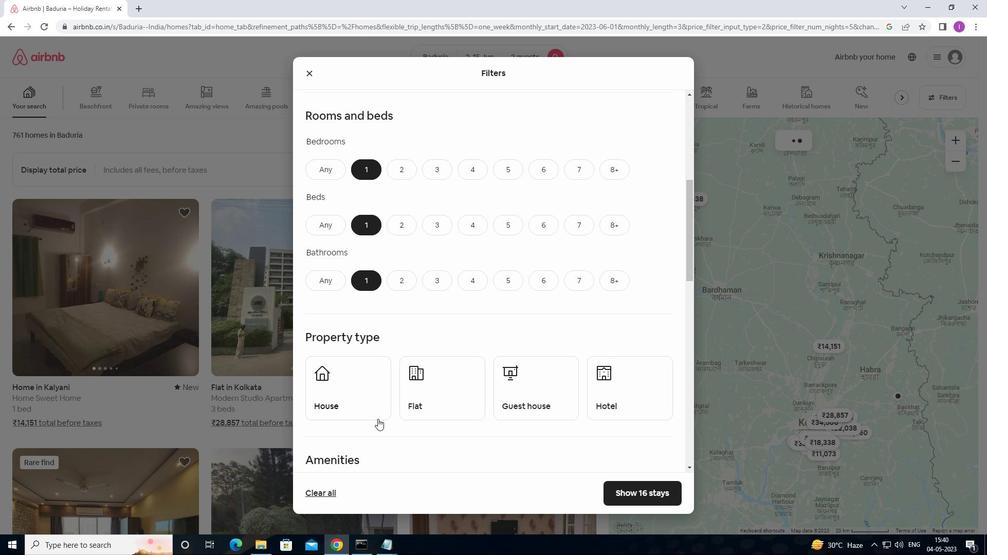 
Action: Mouse pressed left at (368, 405)
Screenshot: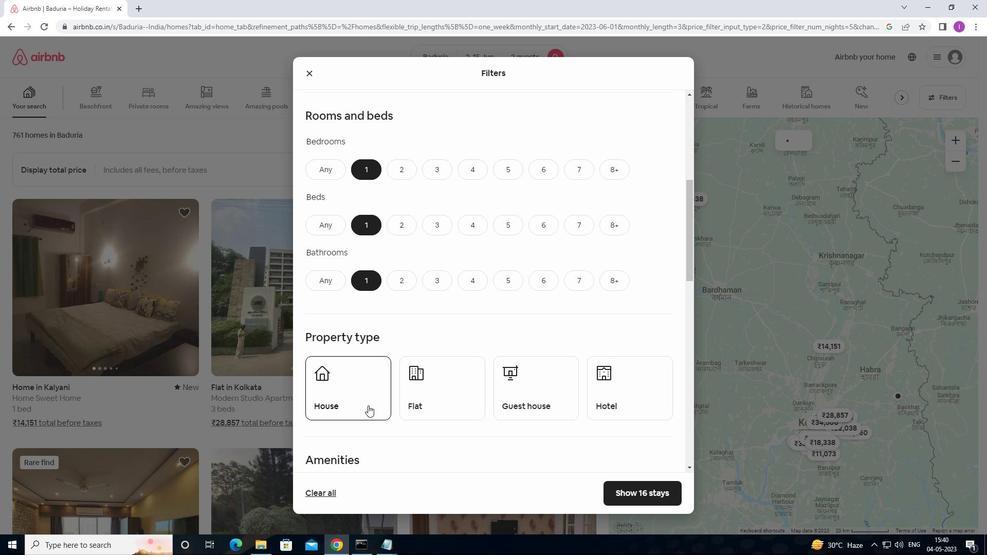 
Action: Mouse moved to (422, 403)
Screenshot: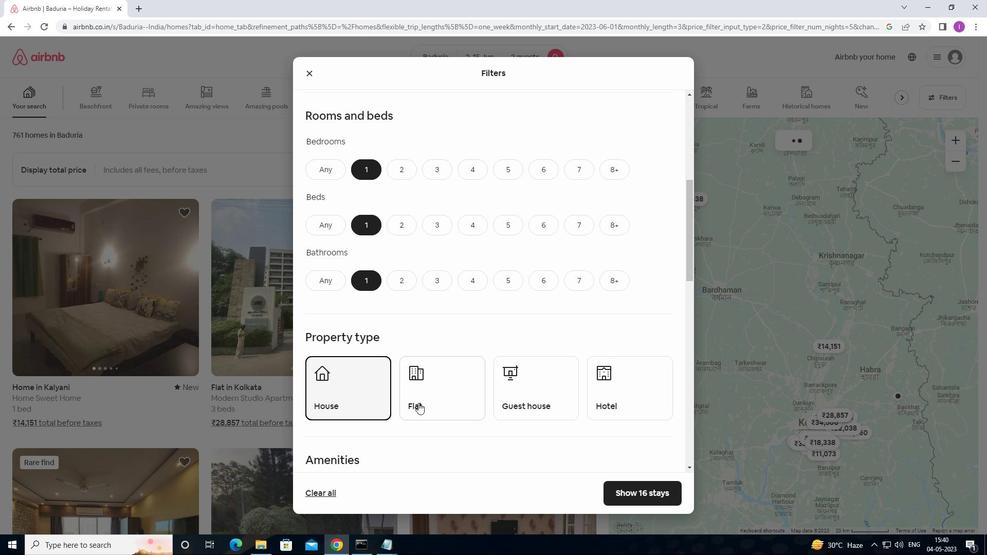 
Action: Mouse pressed left at (422, 403)
Screenshot: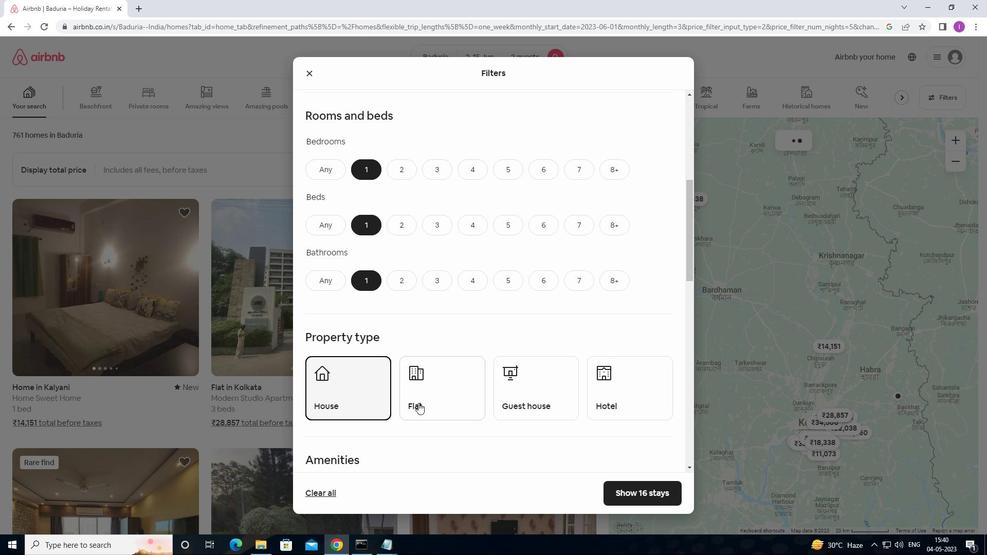 
Action: Mouse moved to (524, 410)
Screenshot: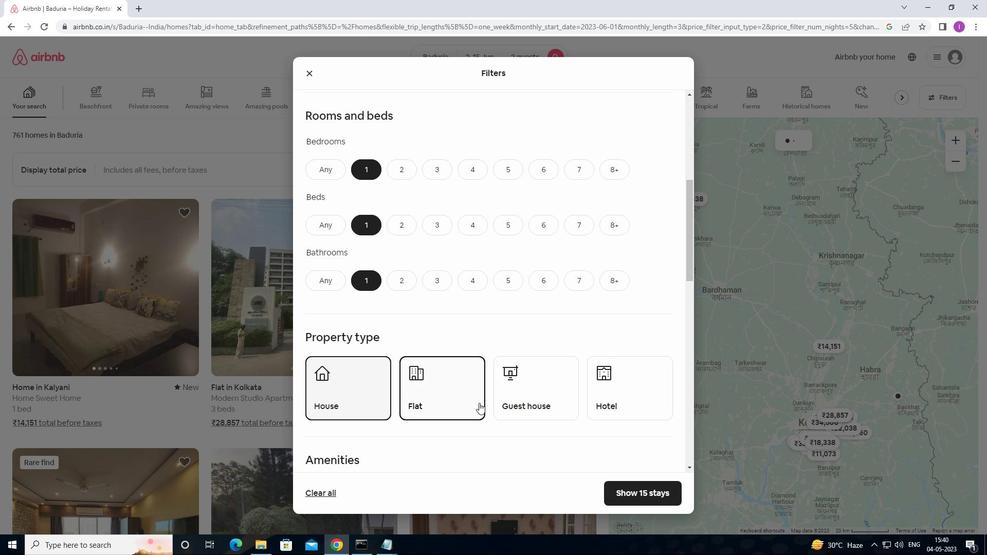 
Action: Mouse pressed left at (524, 410)
Screenshot: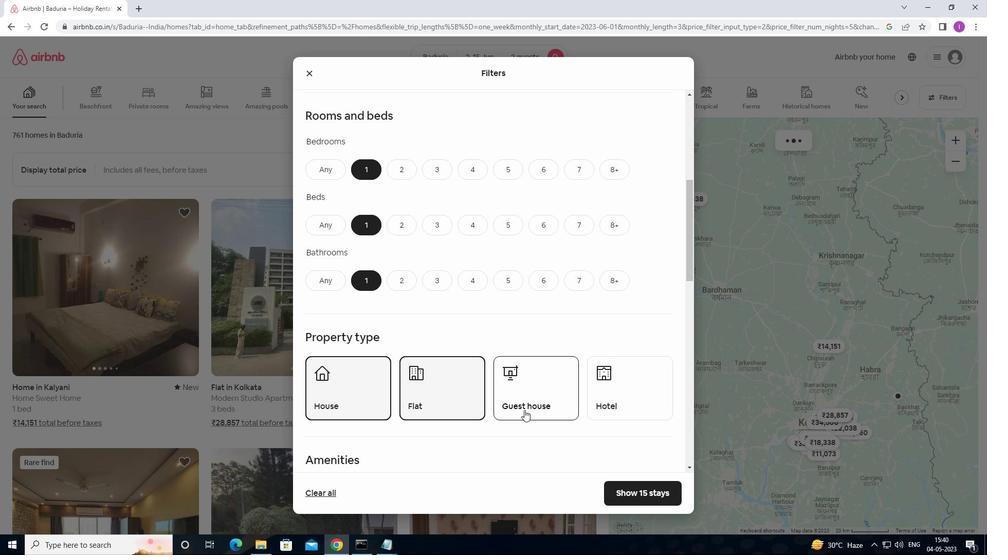 
Action: Mouse moved to (605, 395)
Screenshot: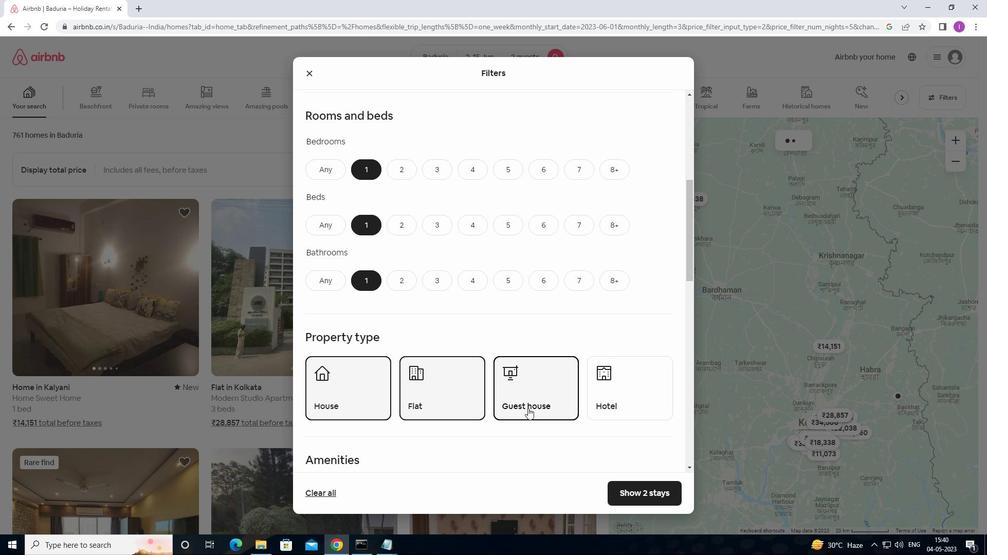 
Action: Mouse pressed left at (605, 395)
Screenshot: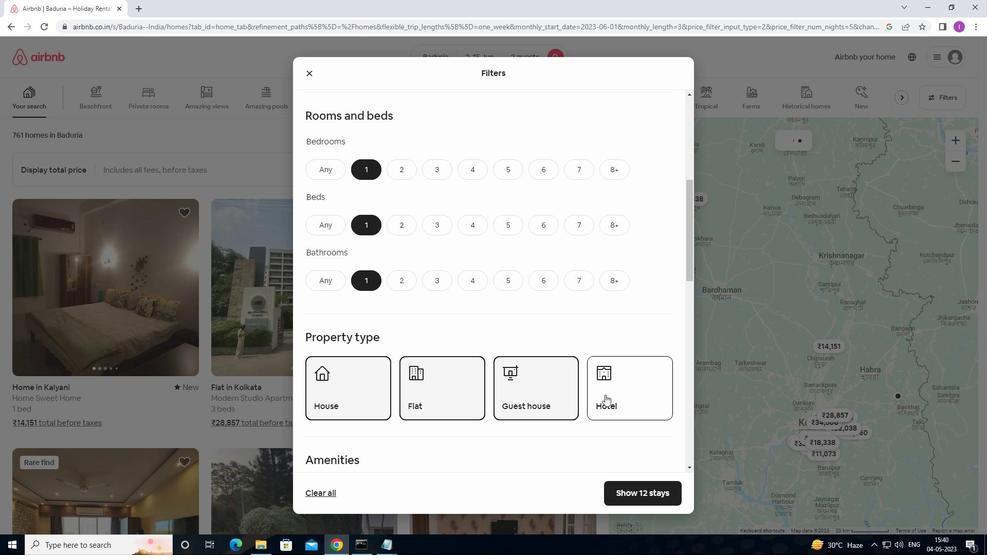 
Action: Mouse moved to (570, 421)
Screenshot: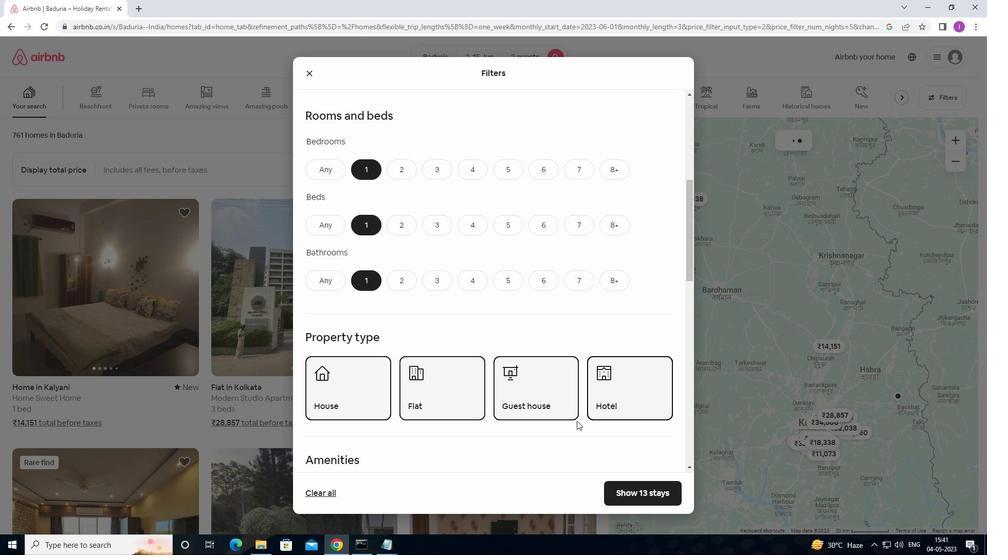 
Action: Mouse scrolled (570, 421) with delta (0, 0)
Screenshot: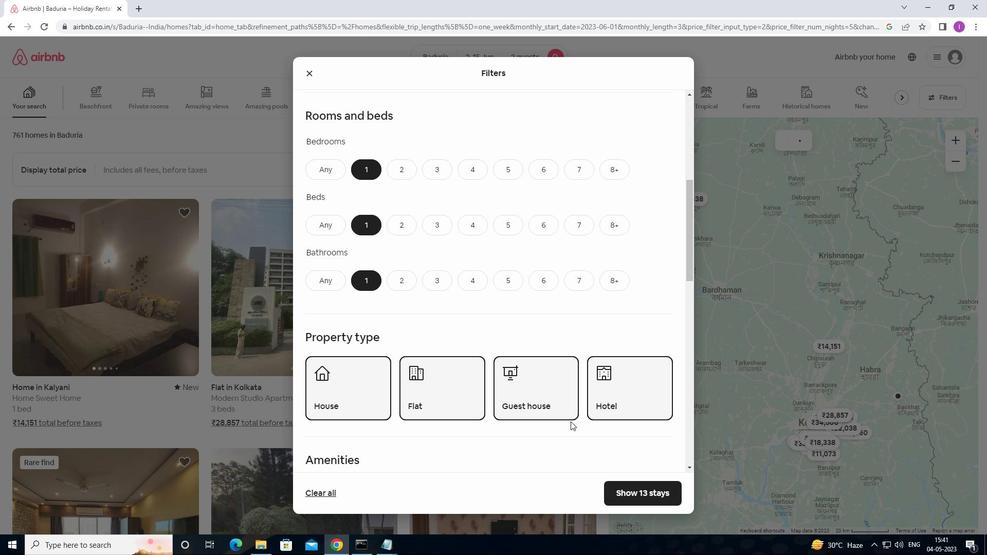 
Action: Mouse scrolled (570, 421) with delta (0, 0)
Screenshot: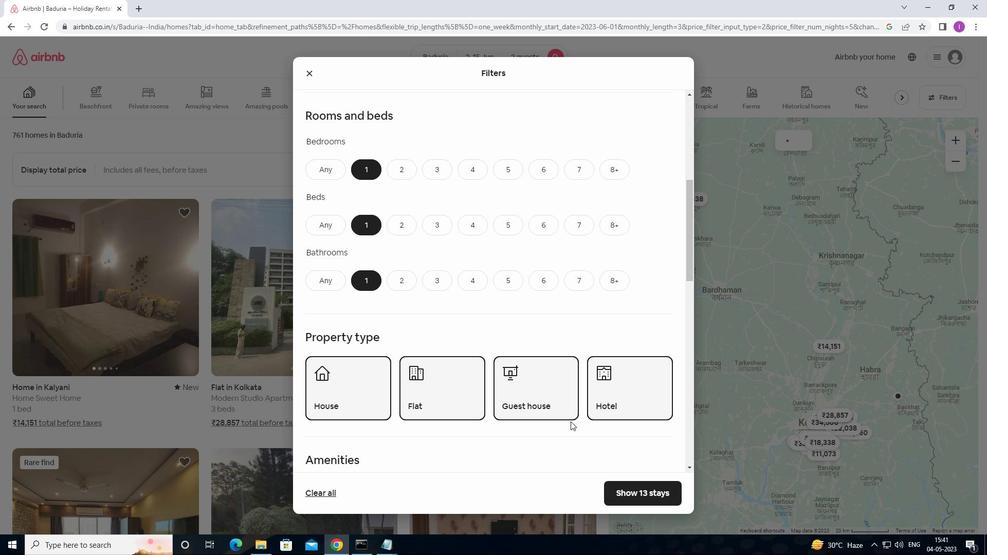 
Action: Mouse moved to (569, 418)
Screenshot: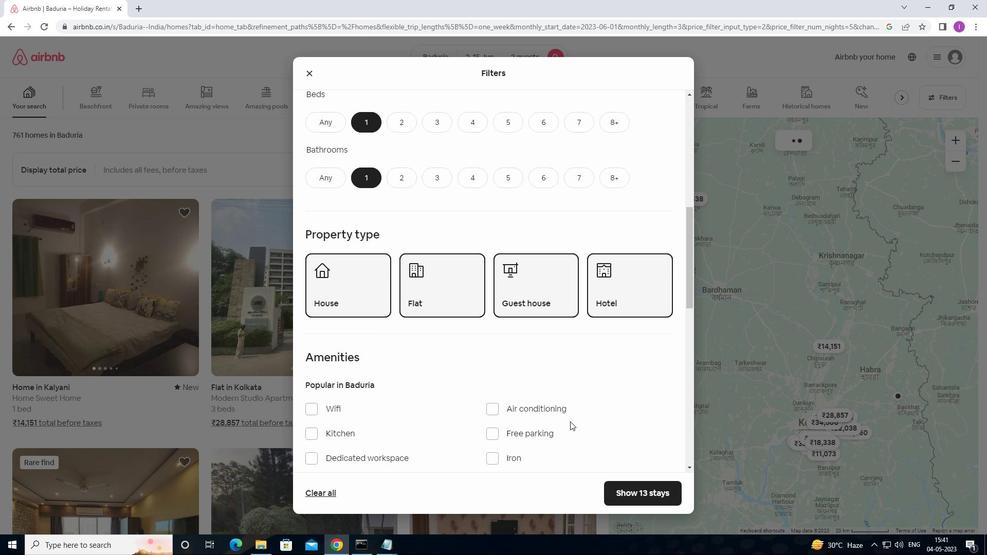 
Action: Mouse scrolled (569, 417) with delta (0, 0)
Screenshot: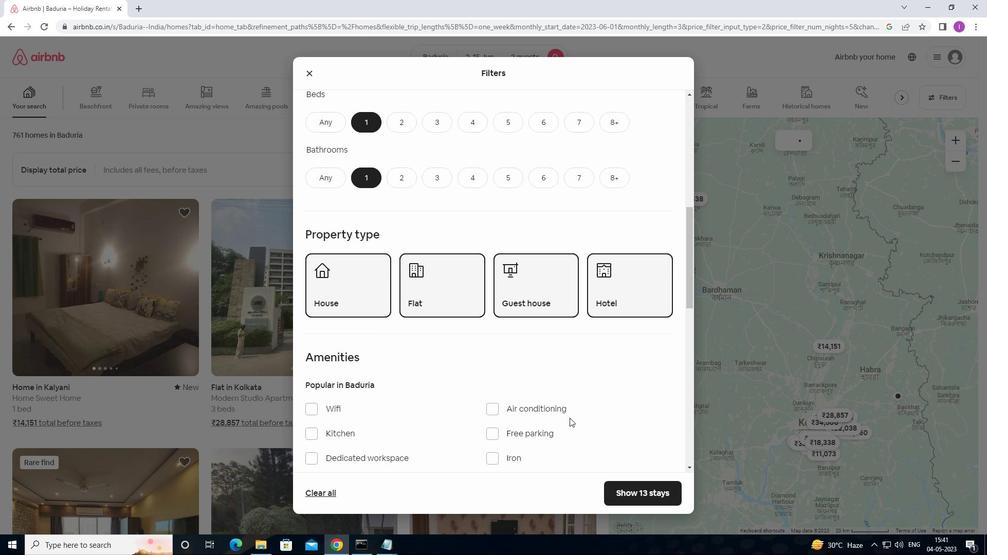 
Action: Mouse scrolled (569, 417) with delta (0, 0)
Screenshot: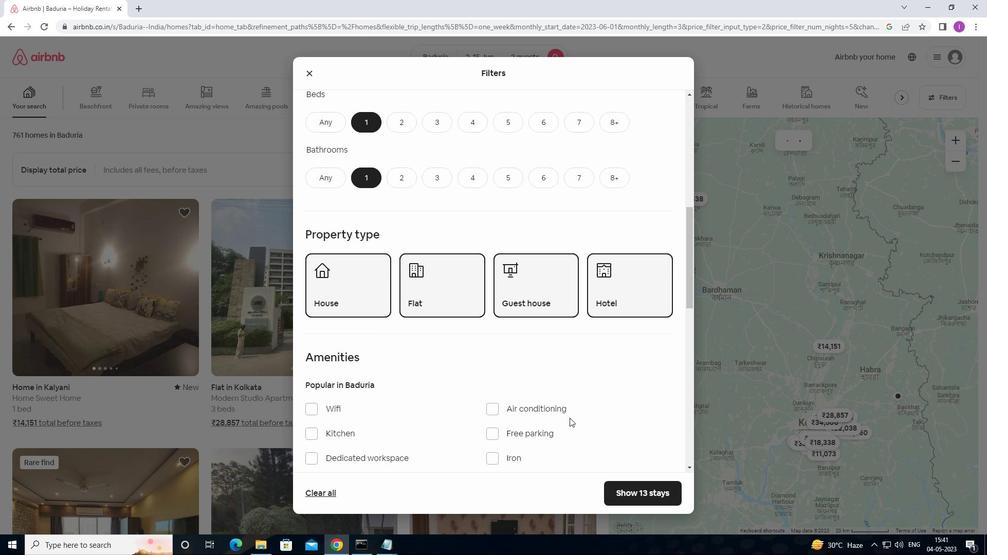 
Action: Mouse scrolled (569, 417) with delta (0, 0)
Screenshot: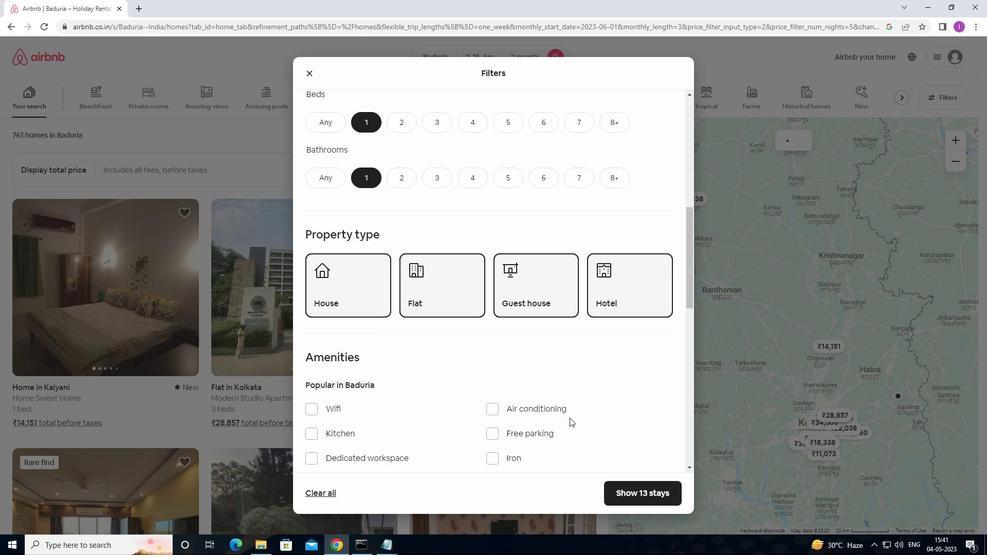 
Action: Mouse scrolled (569, 417) with delta (0, 0)
Screenshot: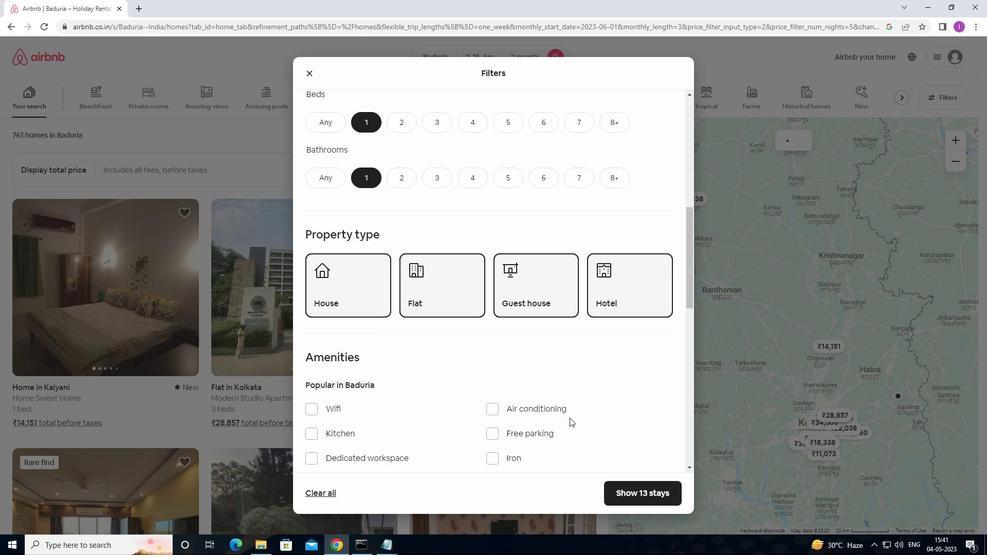 
Action: Mouse moved to (649, 395)
Screenshot: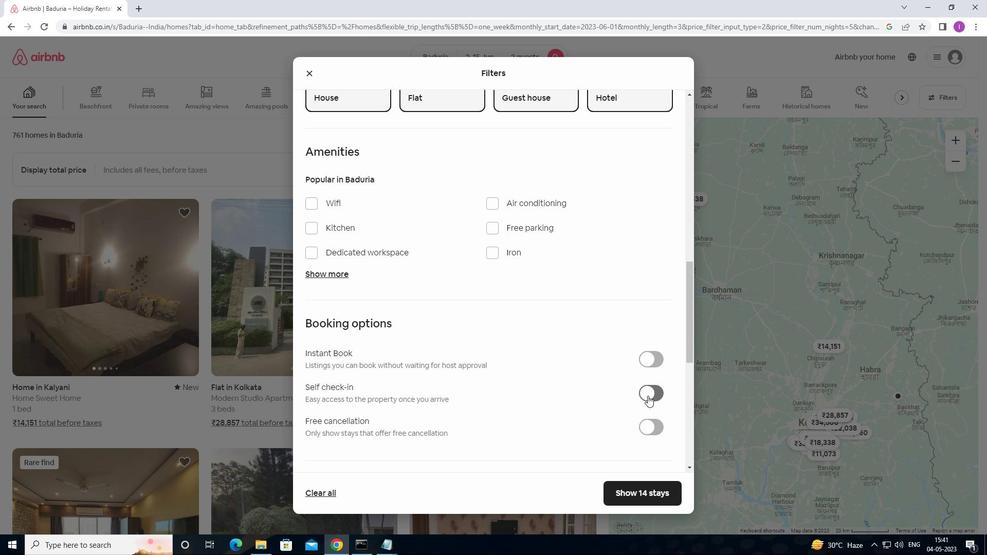 
Action: Mouse pressed left at (649, 395)
Screenshot: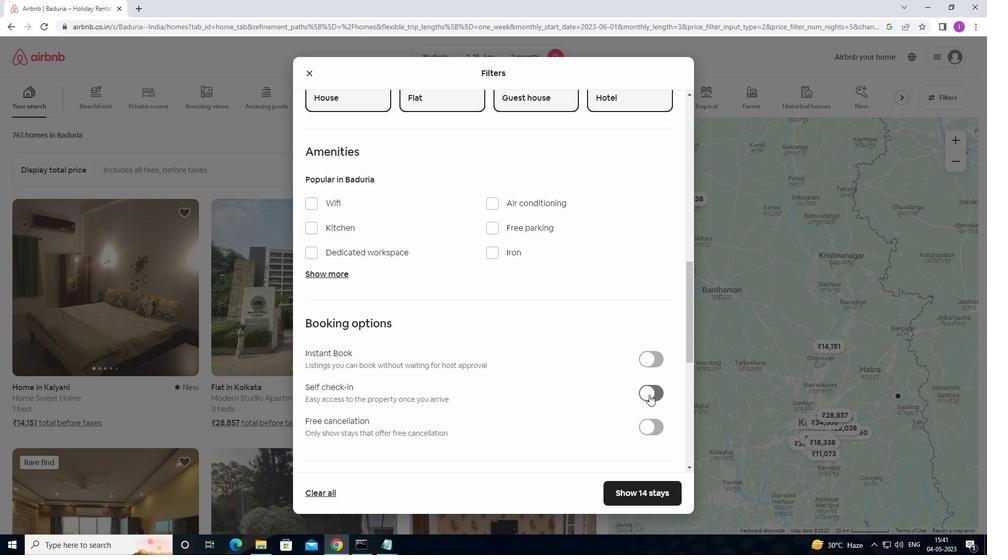 
Action: Mouse moved to (544, 391)
Screenshot: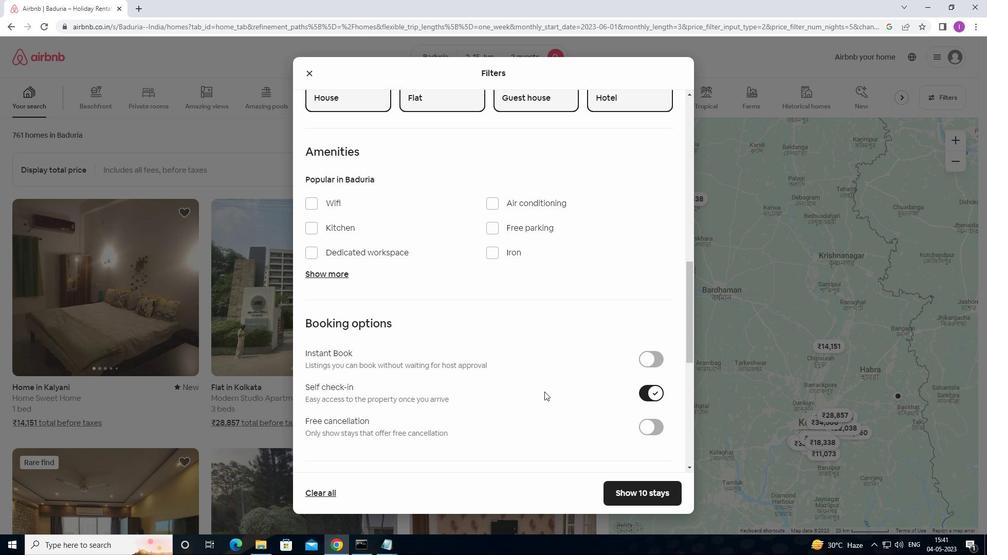 
Action: Mouse scrolled (544, 390) with delta (0, 0)
Screenshot: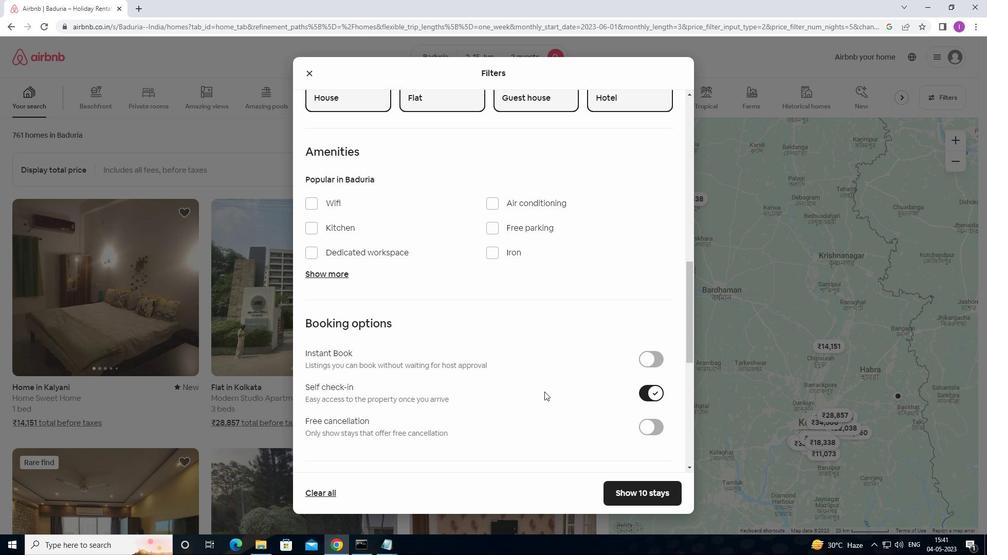 
Action: Mouse scrolled (544, 390) with delta (0, 0)
Screenshot: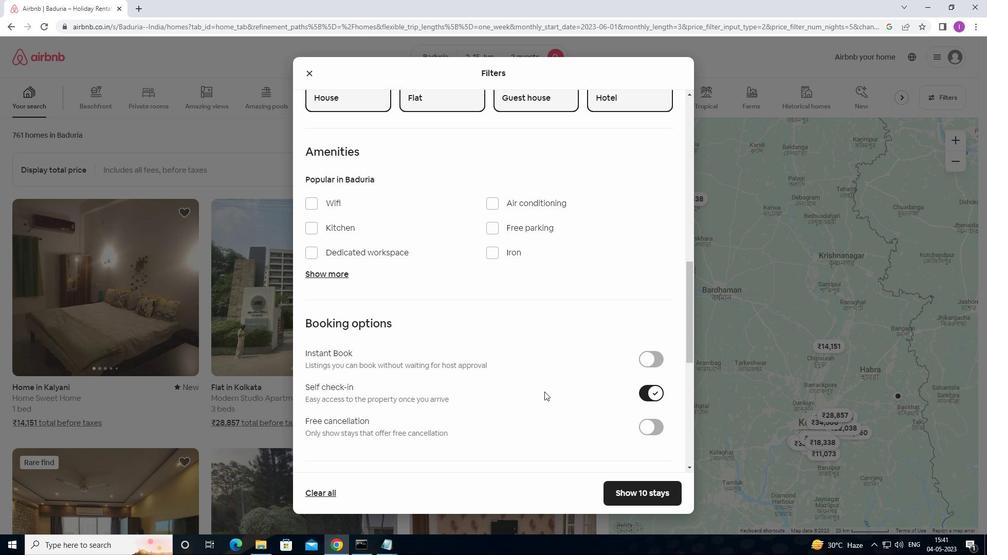 
Action: Mouse scrolled (544, 390) with delta (0, 0)
Screenshot: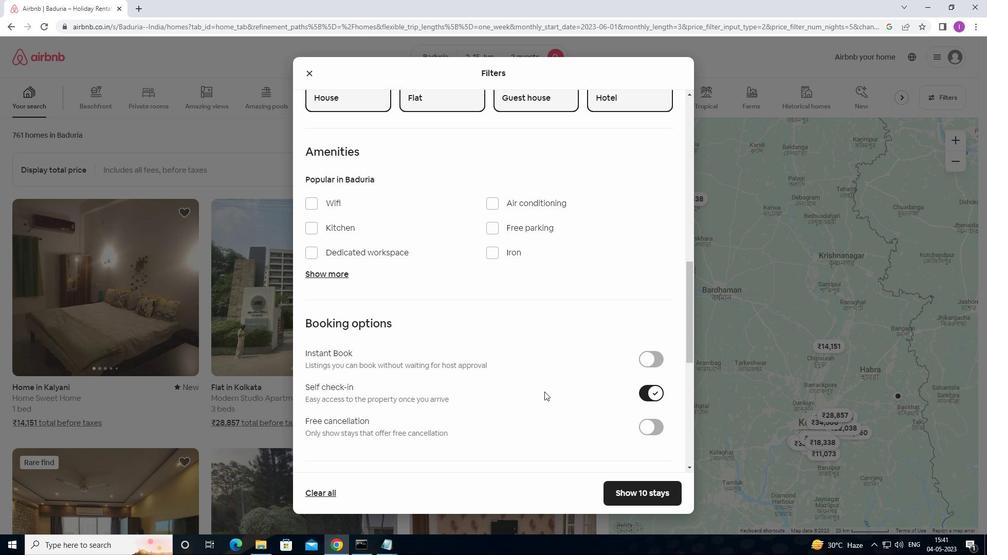 
Action: Mouse moved to (546, 390)
Screenshot: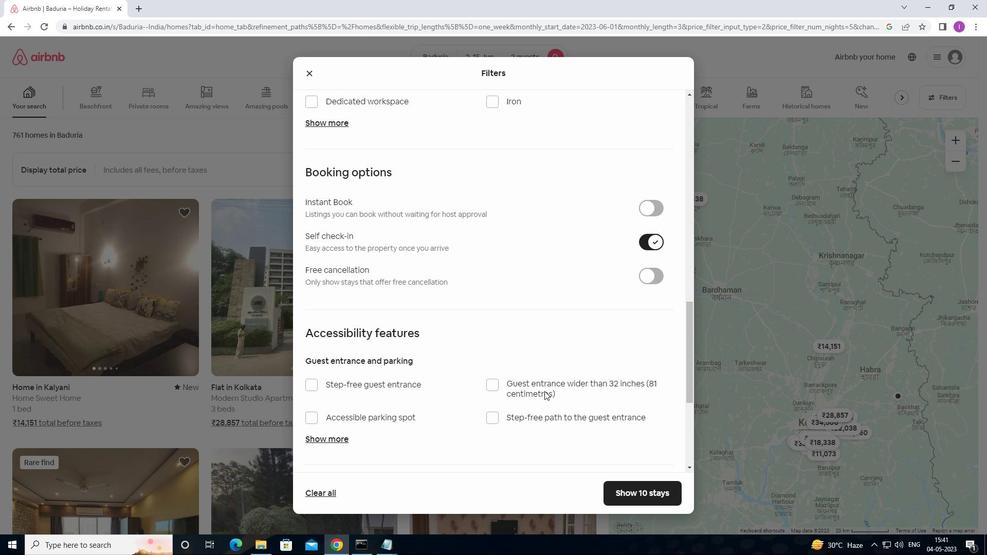 
Action: Mouse scrolled (546, 390) with delta (0, 0)
Screenshot: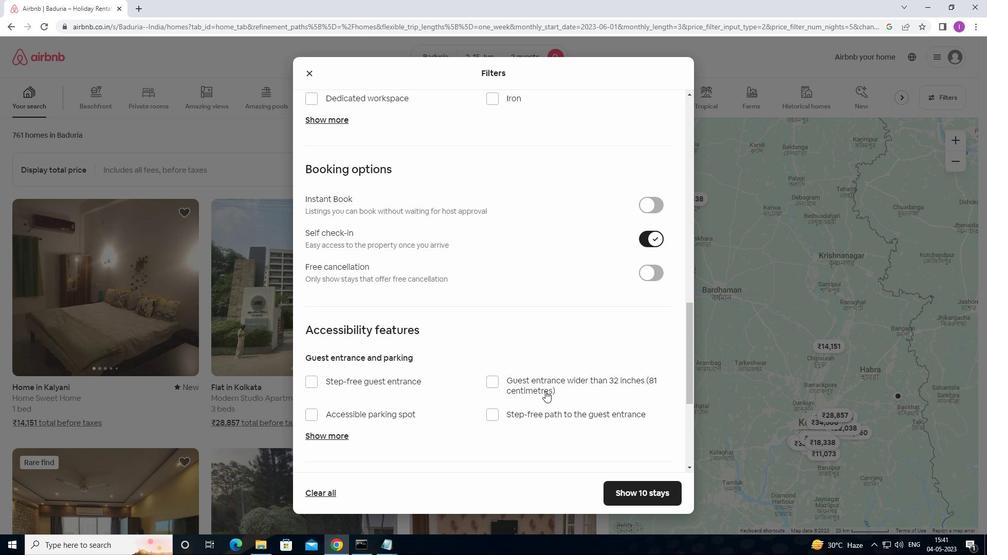 
Action: Mouse scrolled (546, 390) with delta (0, 0)
Screenshot: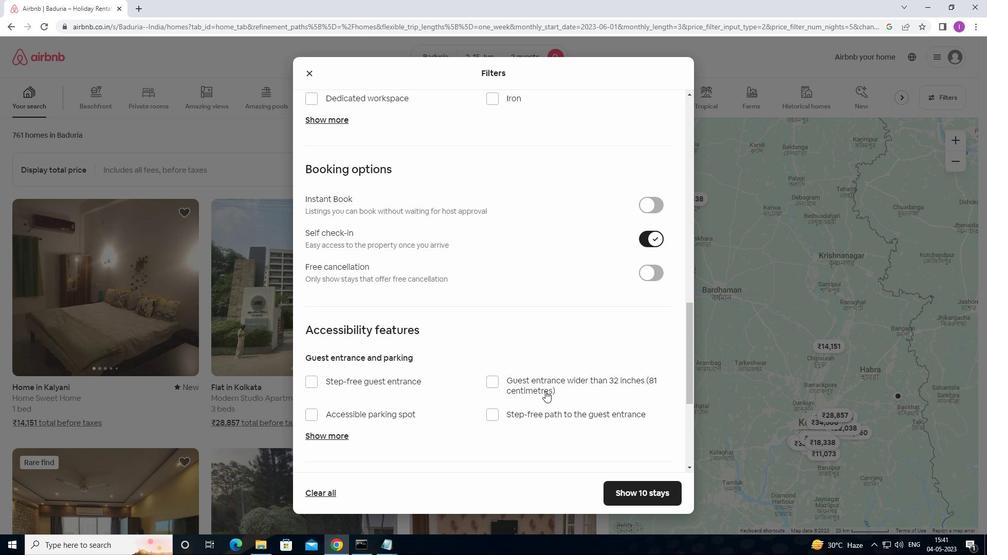 
Action: Mouse moved to (547, 390)
Screenshot: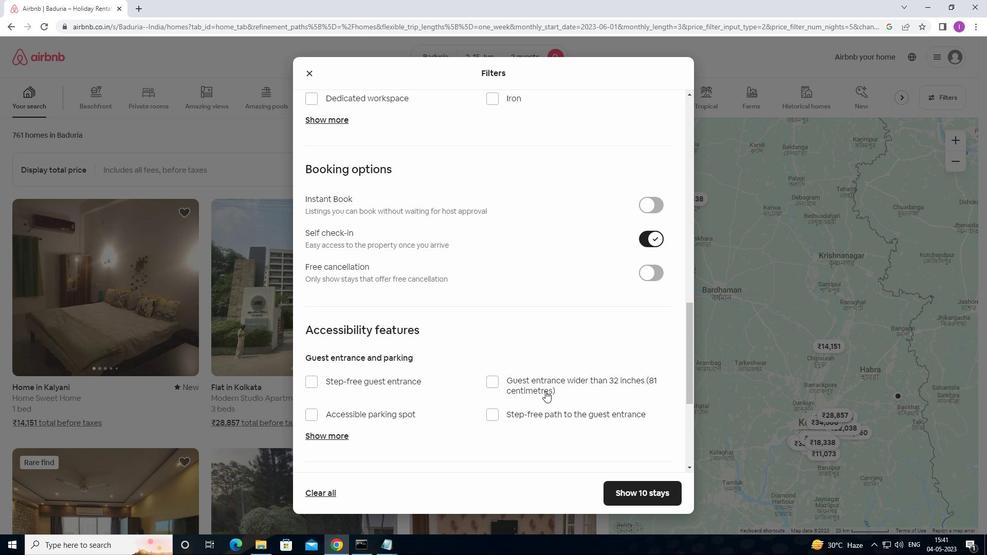 
Action: Mouse scrolled (547, 390) with delta (0, 0)
Screenshot: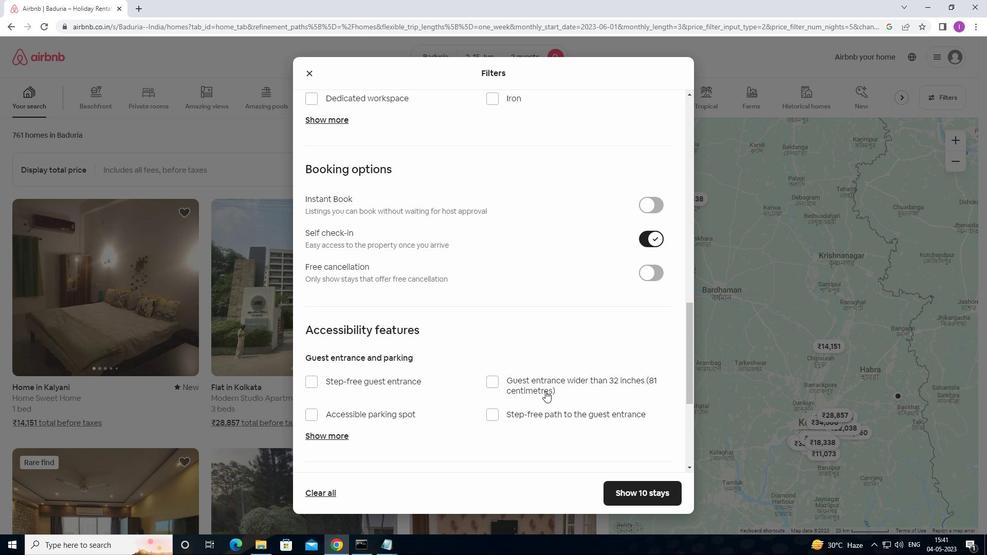 
Action: Mouse scrolled (547, 390) with delta (0, 0)
Screenshot: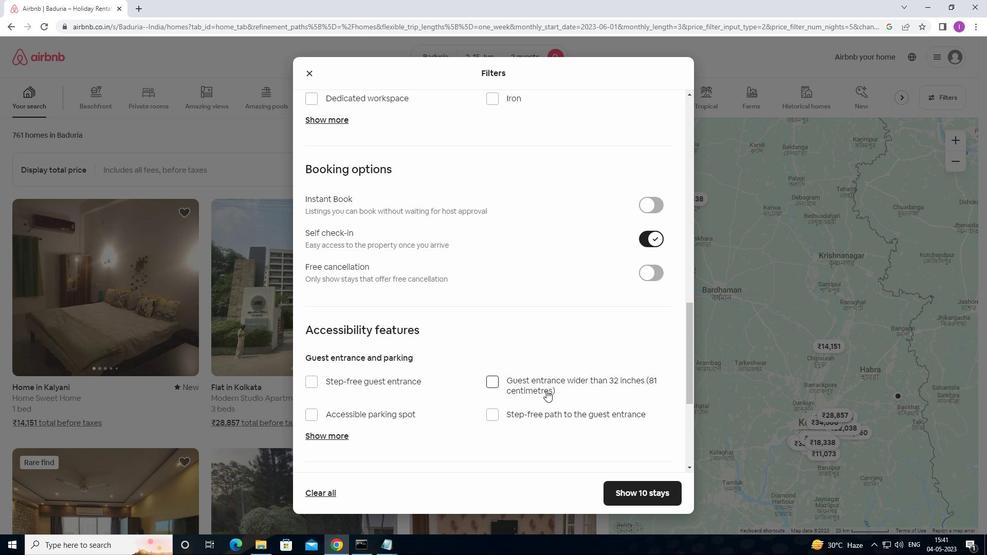 
Action: Mouse moved to (547, 392)
Screenshot: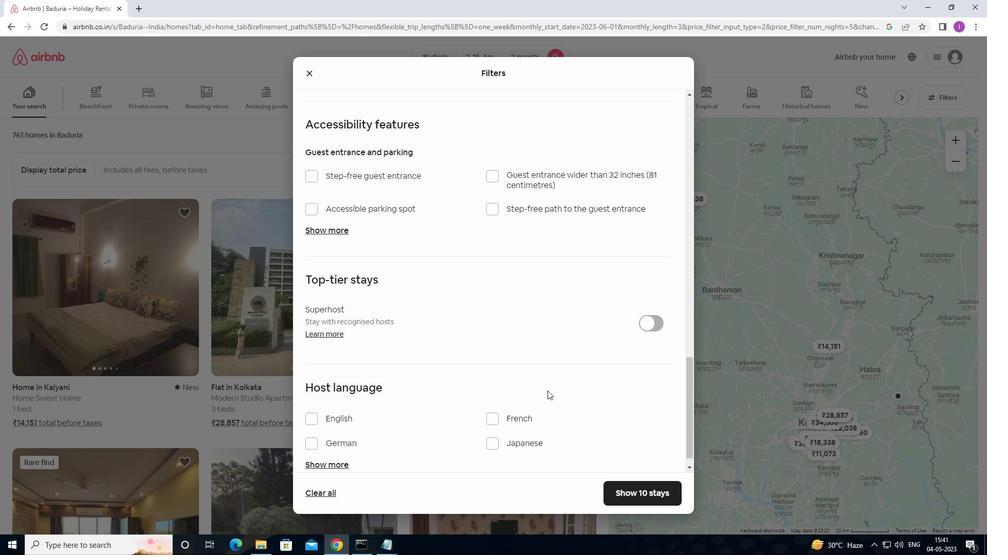 
Action: Mouse scrolled (547, 391) with delta (0, 0)
Screenshot: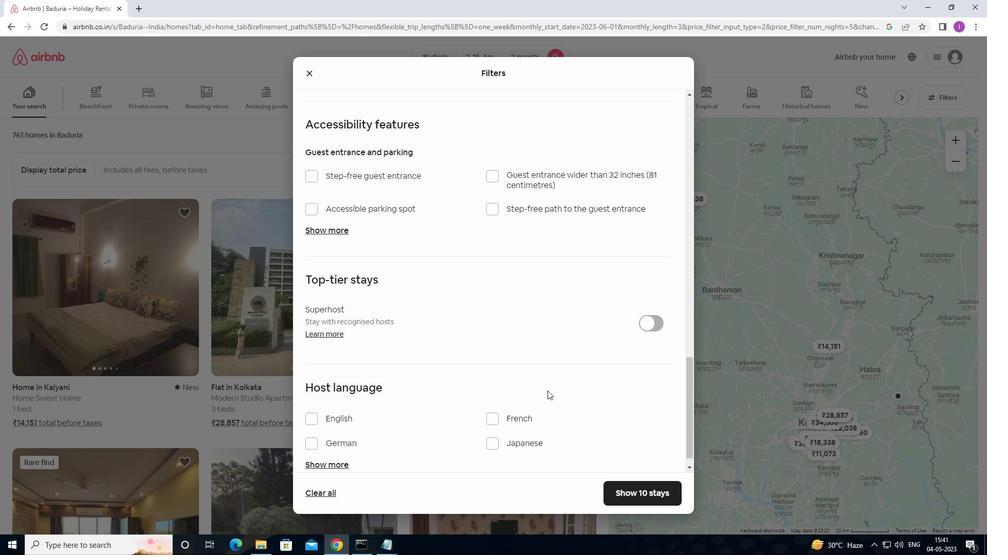 
Action: Mouse moved to (547, 392)
Screenshot: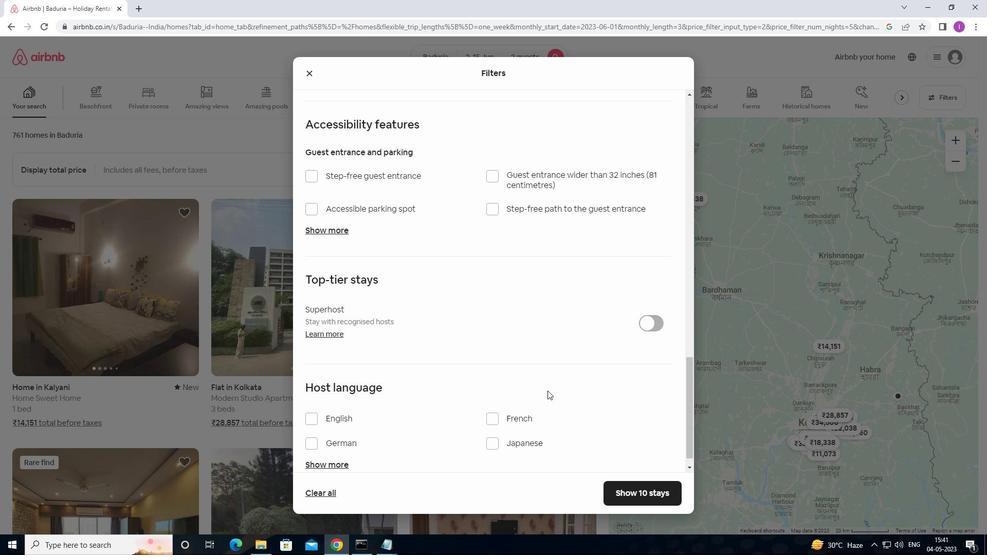 
Action: Mouse scrolled (547, 392) with delta (0, 0)
Screenshot: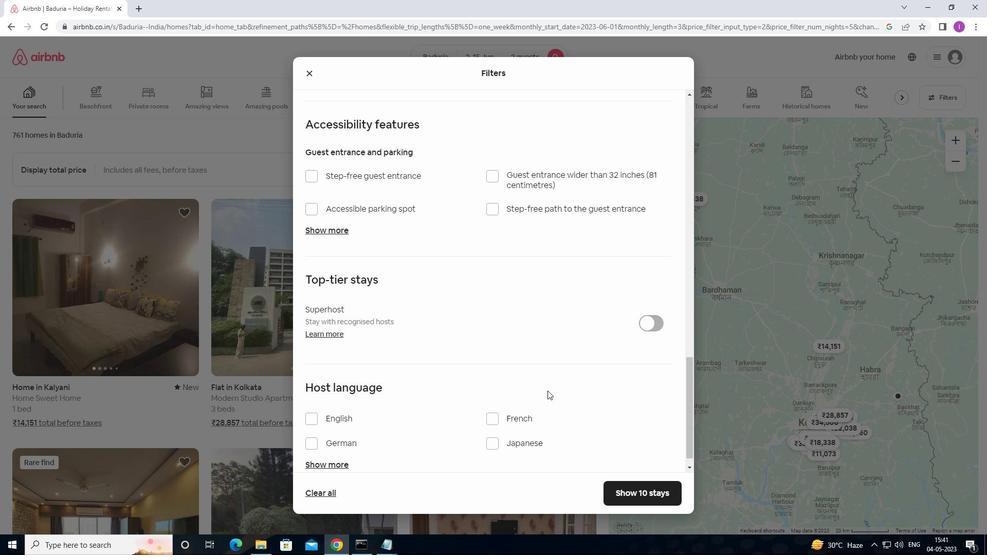 
Action: Mouse moved to (547, 393)
Screenshot: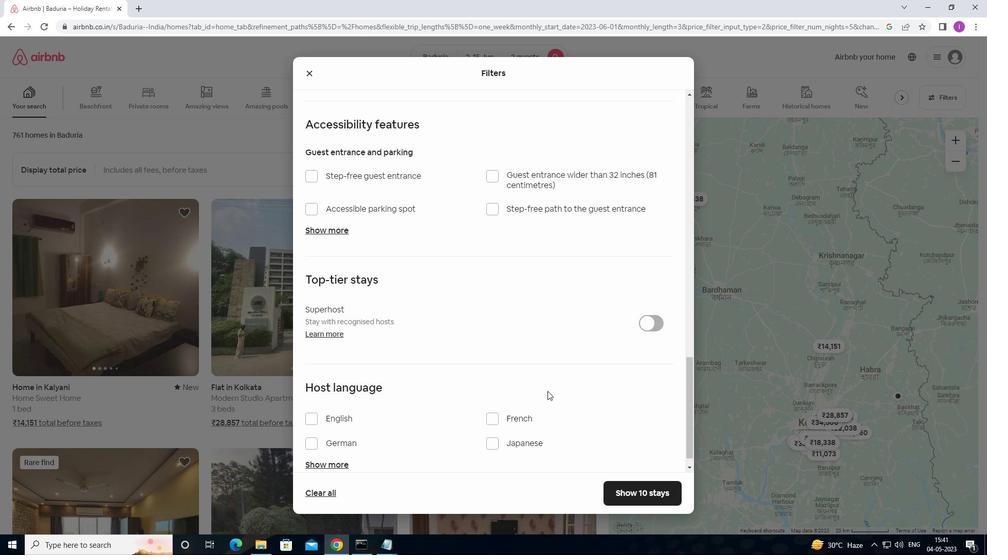 
Action: Mouse scrolled (547, 393) with delta (0, 0)
Screenshot: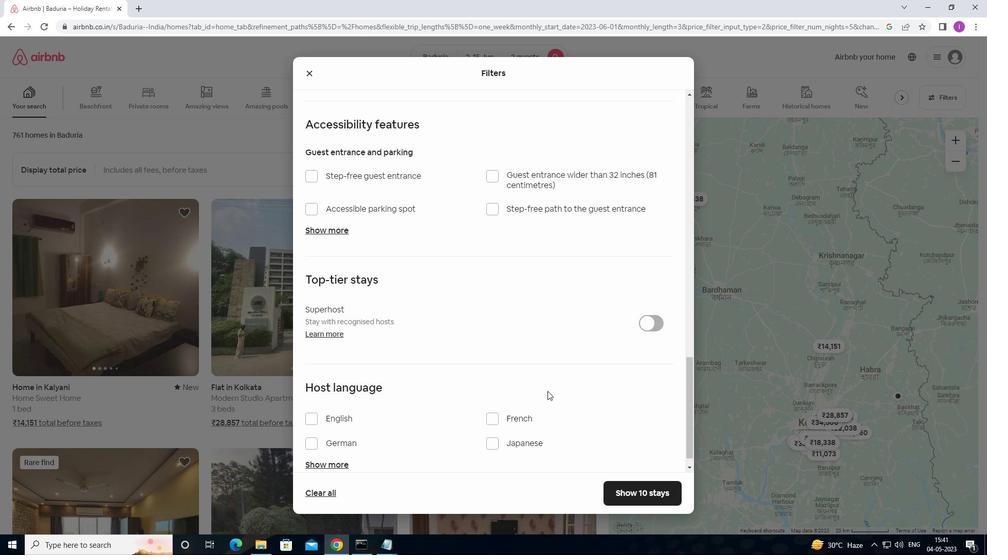 
Action: Mouse moved to (547, 395)
Screenshot: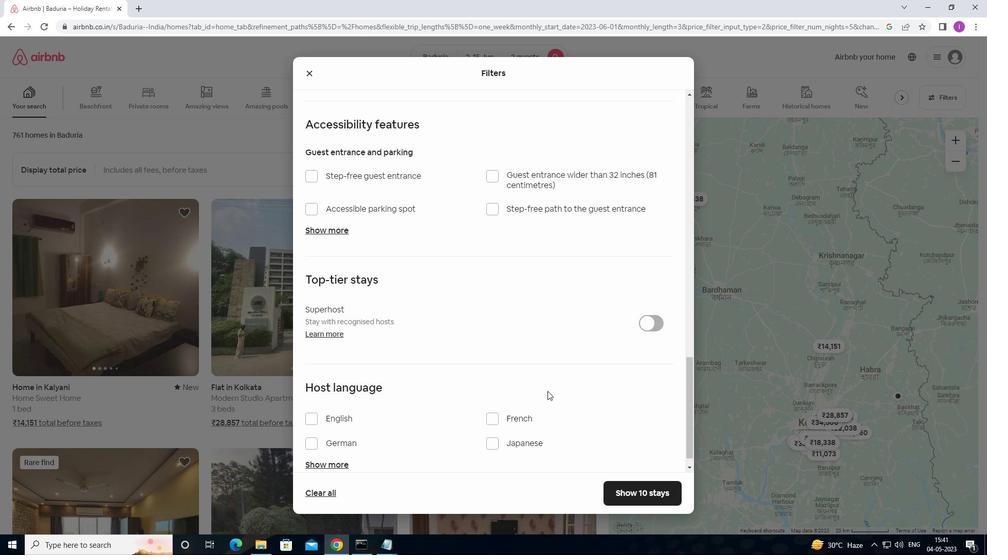 
Action: Mouse scrolled (547, 394) with delta (0, 0)
Screenshot: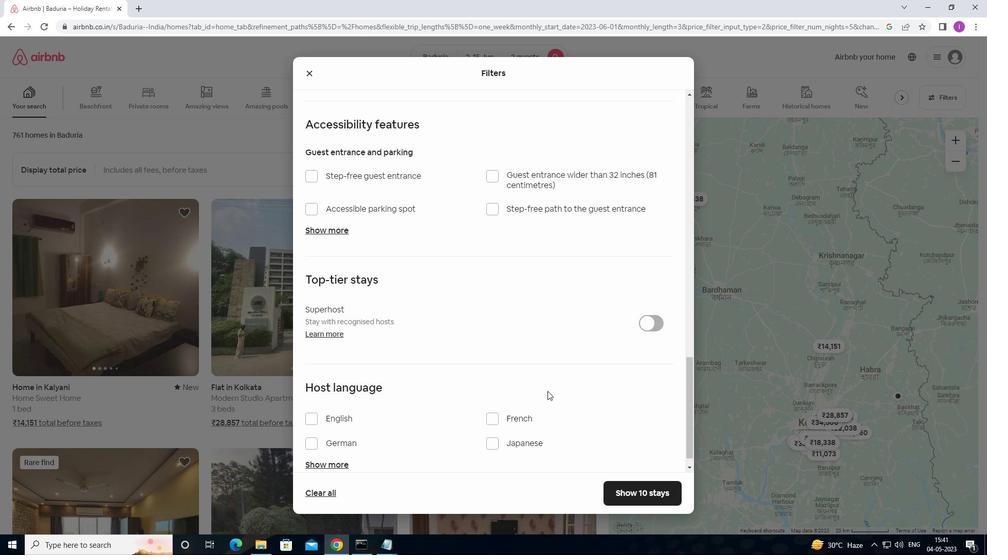 
Action: Mouse moved to (313, 401)
Screenshot: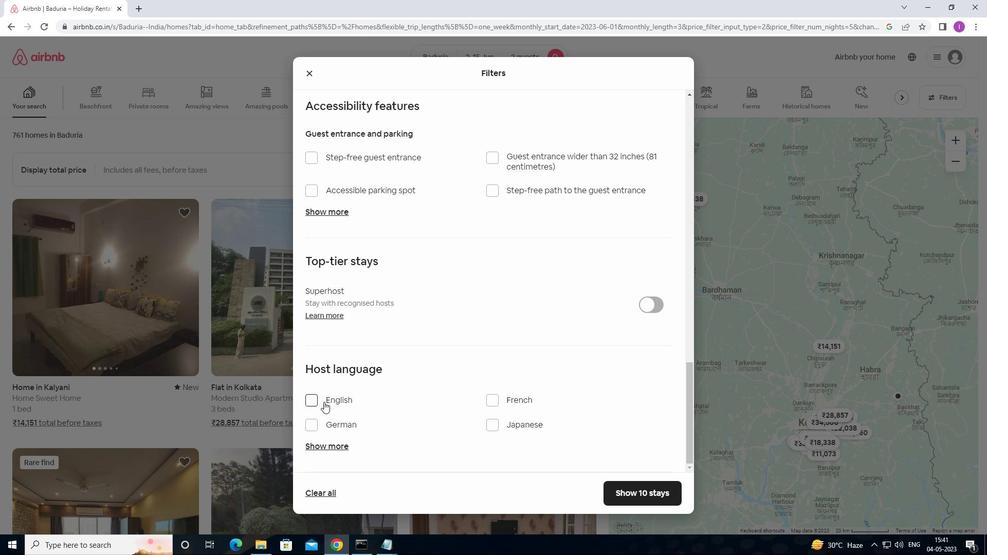 
Action: Mouse pressed left at (313, 401)
Screenshot: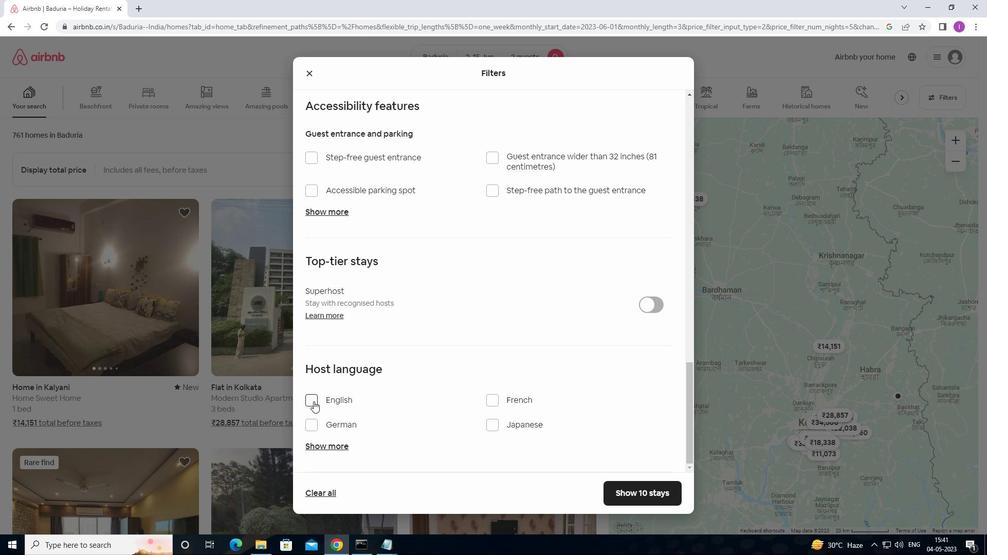 
Action: Mouse moved to (553, 399)
Screenshot: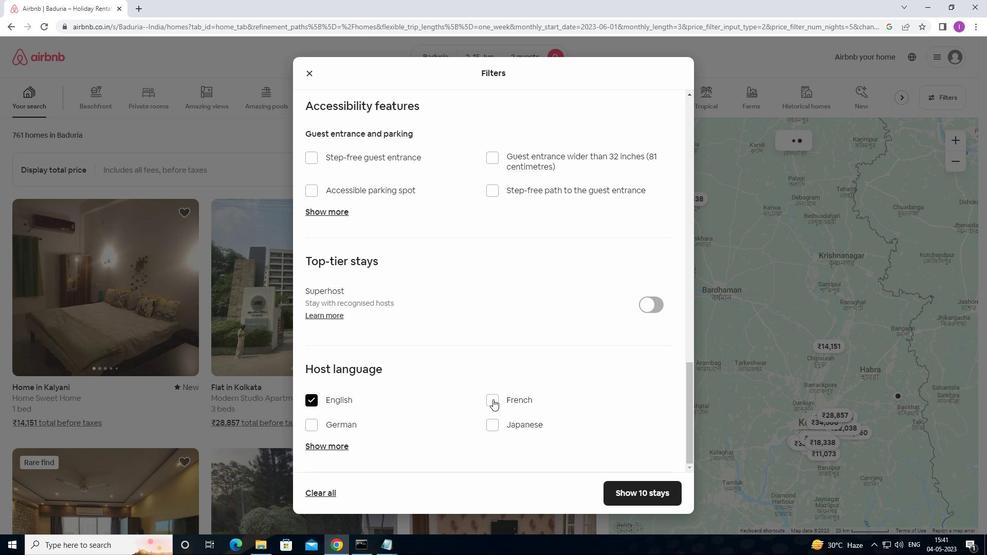 
Action: Mouse scrolled (553, 399) with delta (0, 0)
Screenshot: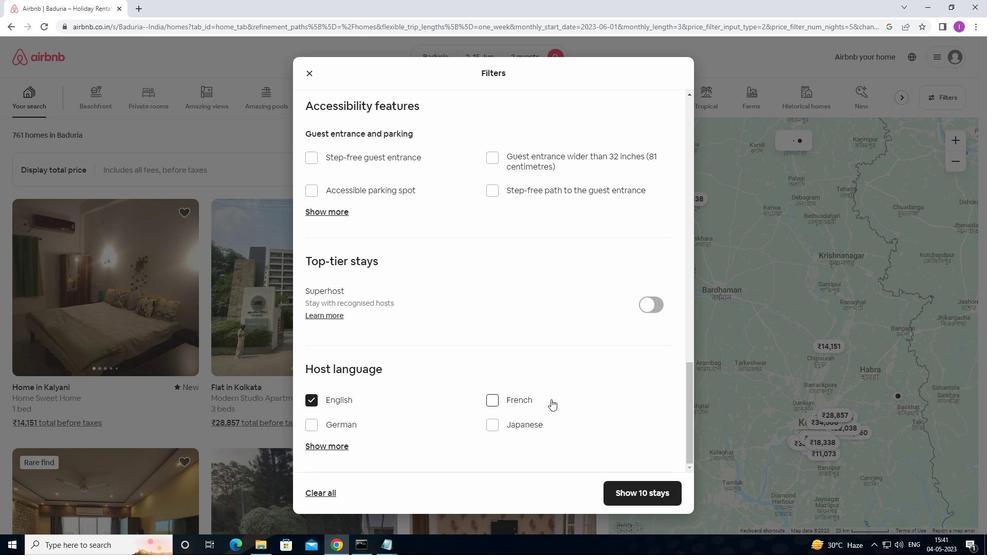 
Action: Mouse scrolled (553, 399) with delta (0, 0)
Screenshot: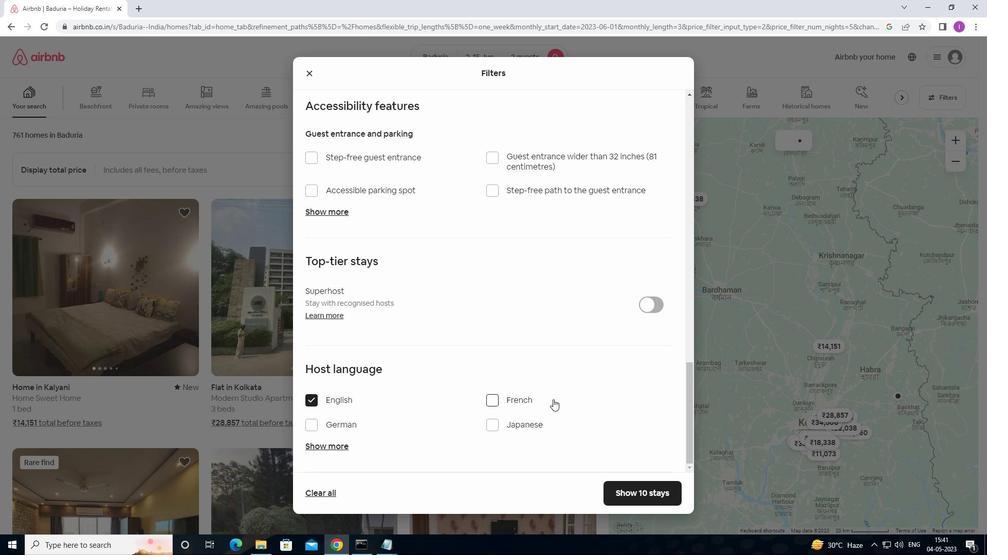 
Action: Mouse scrolled (553, 399) with delta (0, 0)
Screenshot: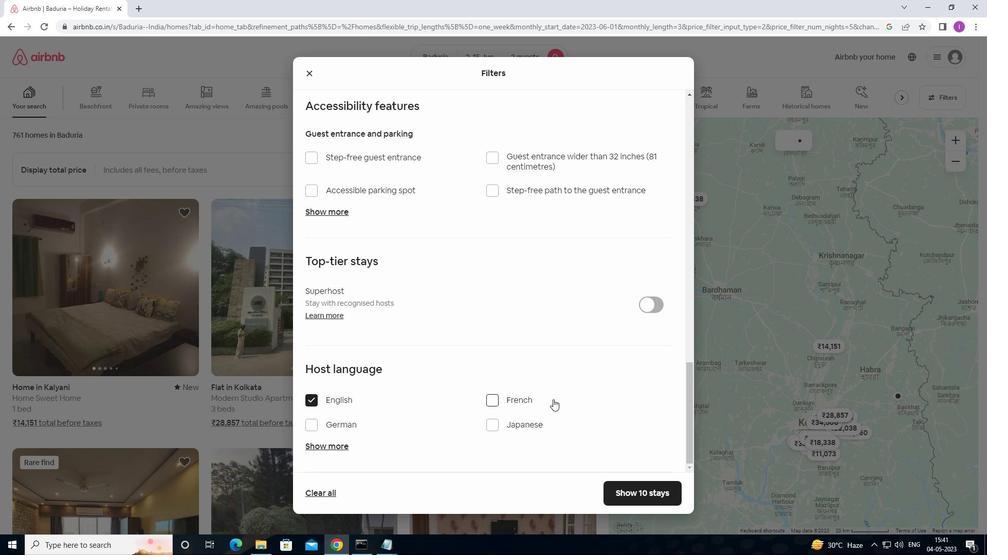 
Action: Mouse scrolled (553, 399) with delta (0, 0)
Screenshot: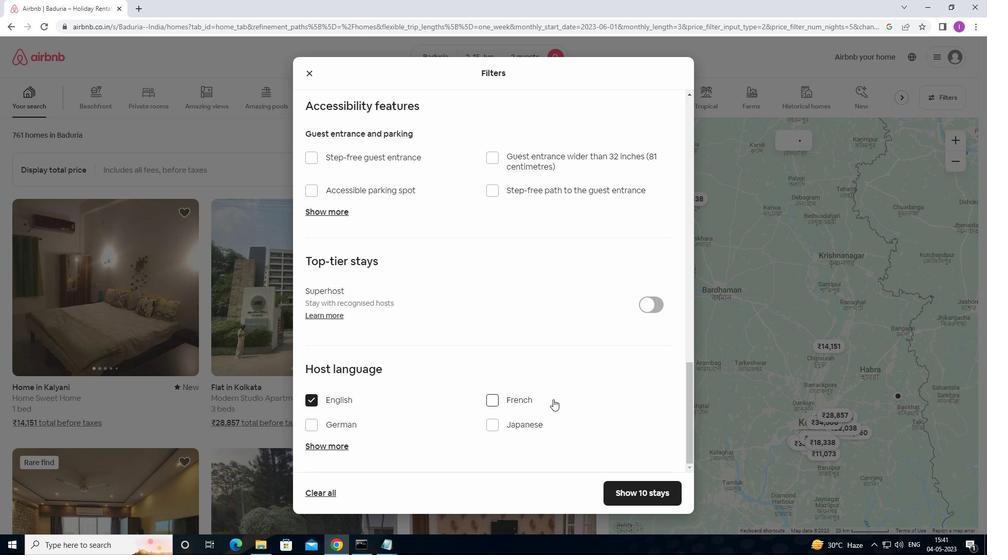 
Action: Mouse scrolled (553, 399) with delta (0, 0)
Screenshot: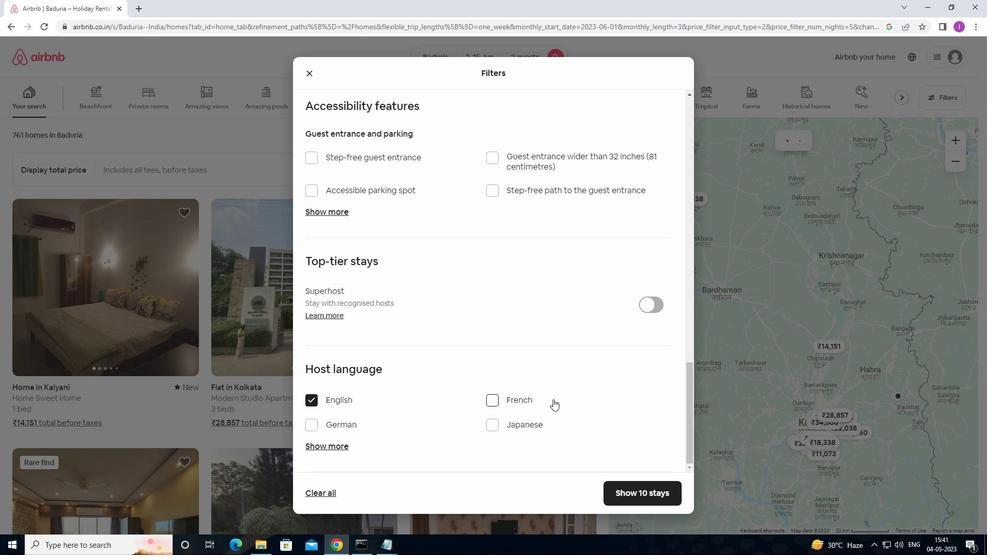 
Action: Mouse moved to (653, 495)
Screenshot: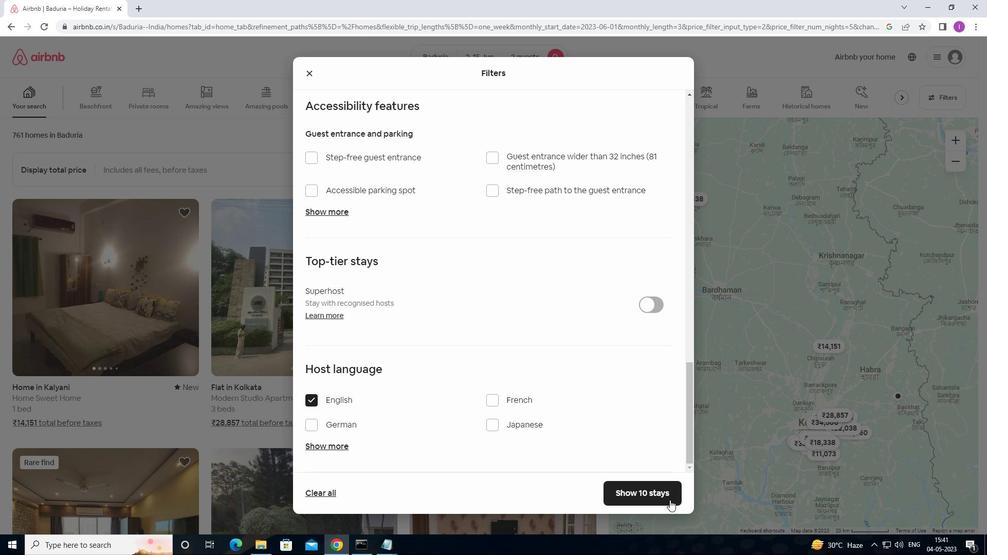 
Action: Mouse pressed left at (653, 495)
Screenshot: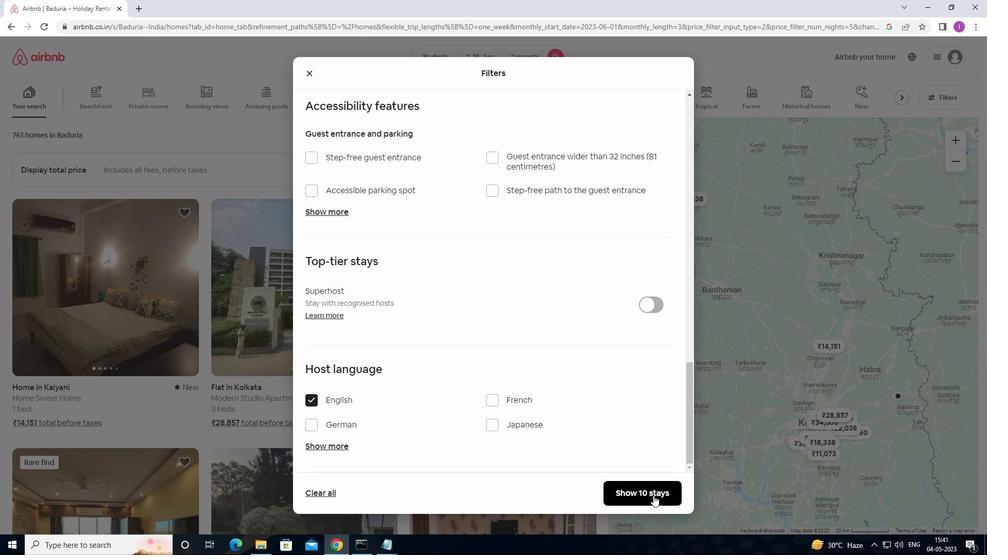 
Action: Mouse moved to (642, 499)
Screenshot: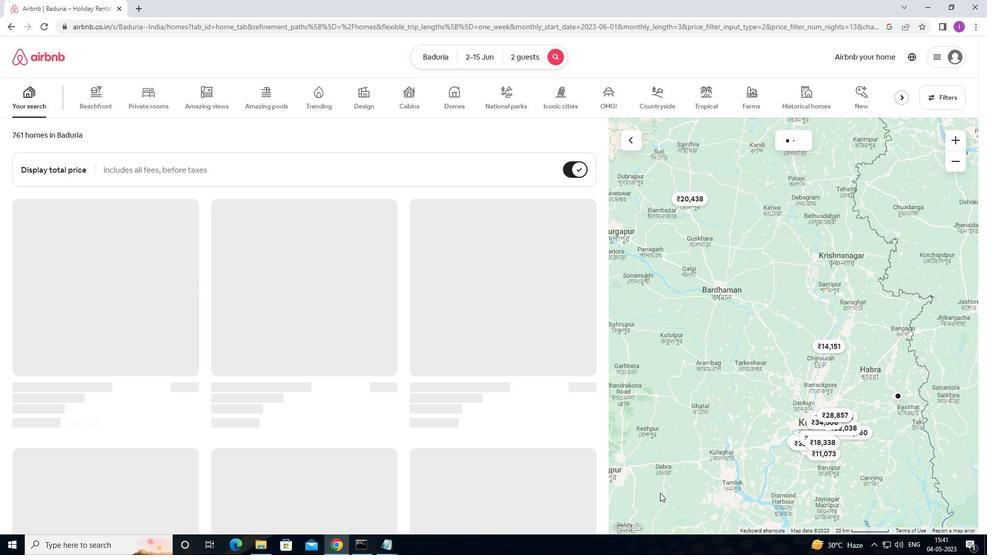 
